 Task: Create a task  Implement a new remote support system for a company's clients , assign it to team member softage.5@softage.net in the project AirRise and update the status of the task to  Off Track , set the priority of the task to Medium
Action: Mouse moved to (86, 71)
Screenshot: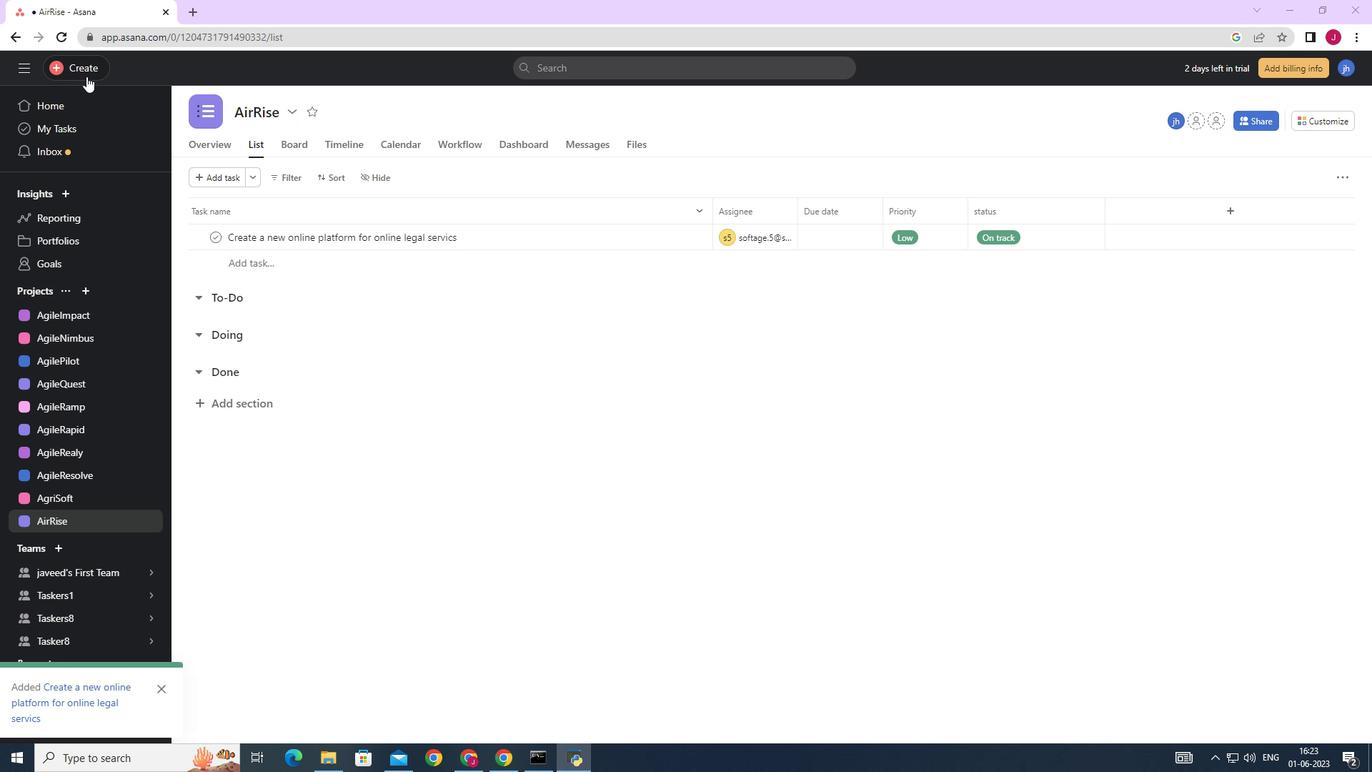 
Action: Mouse pressed left at (86, 71)
Screenshot: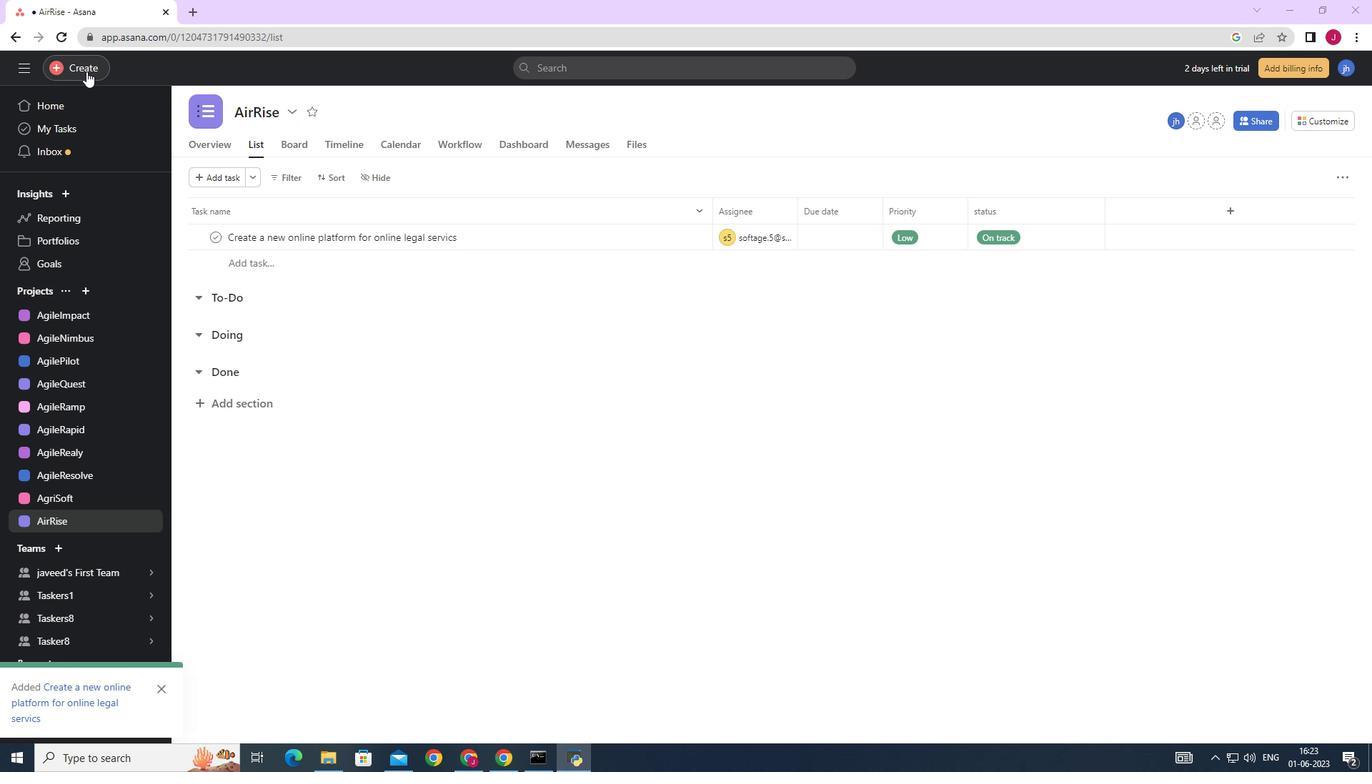 
Action: Mouse moved to (176, 73)
Screenshot: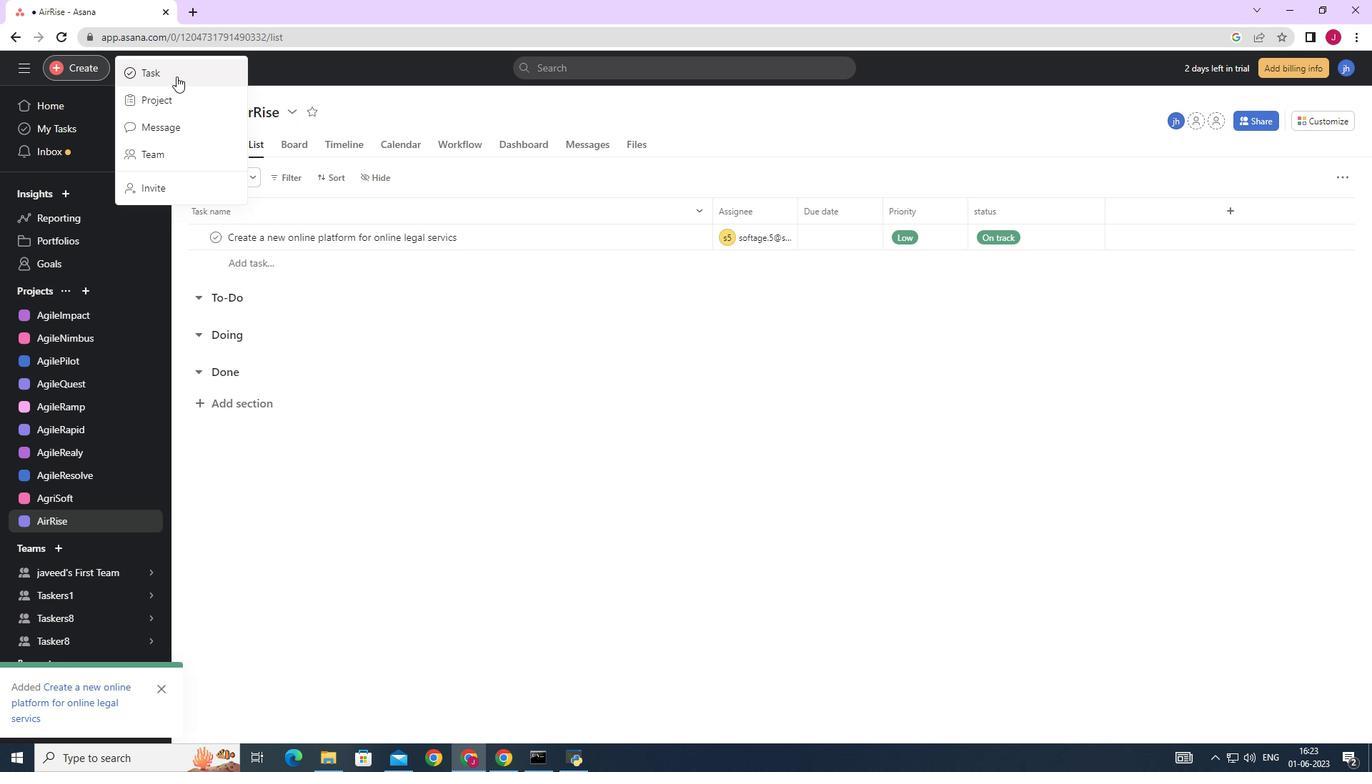 
Action: Mouse pressed left at (176, 73)
Screenshot: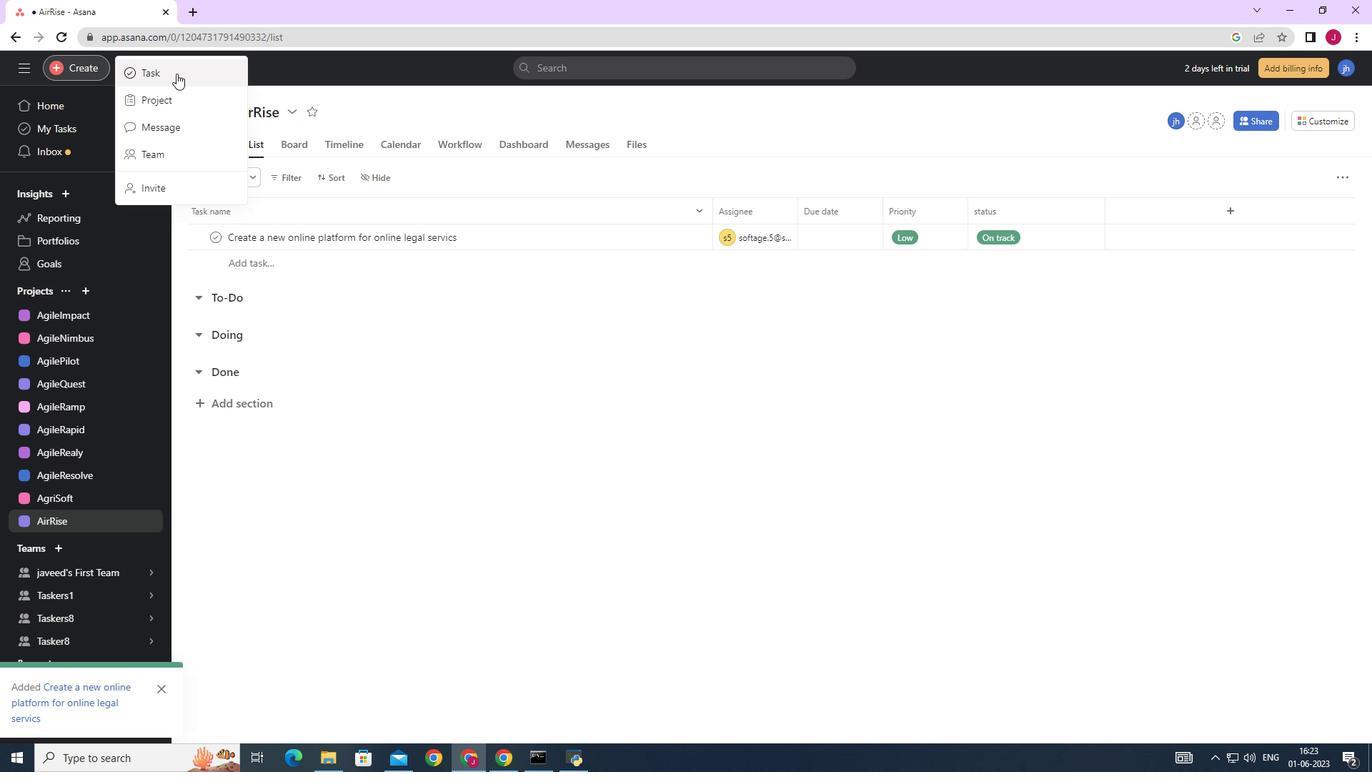 
Action: Mouse moved to (1119, 470)
Screenshot: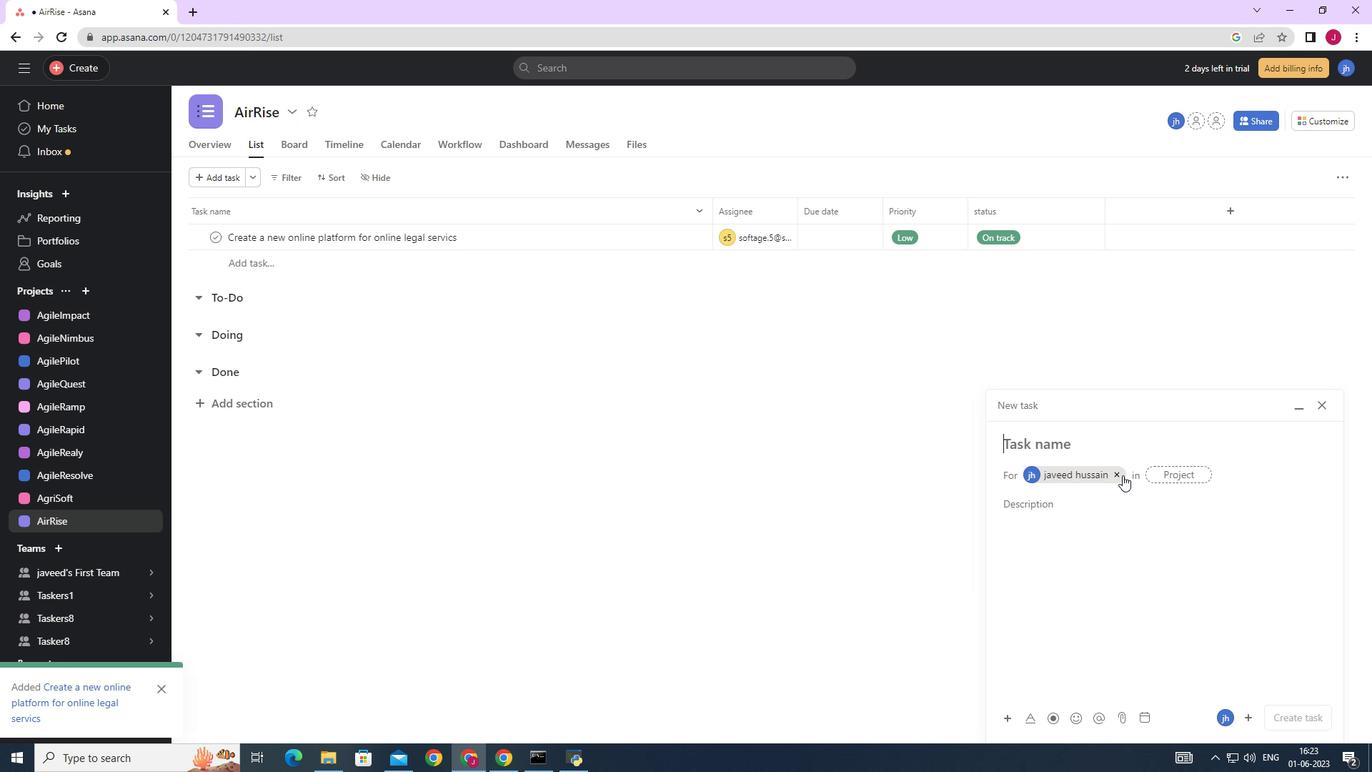 
Action: Mouse pressed left at (1119, 470)
Screenshot: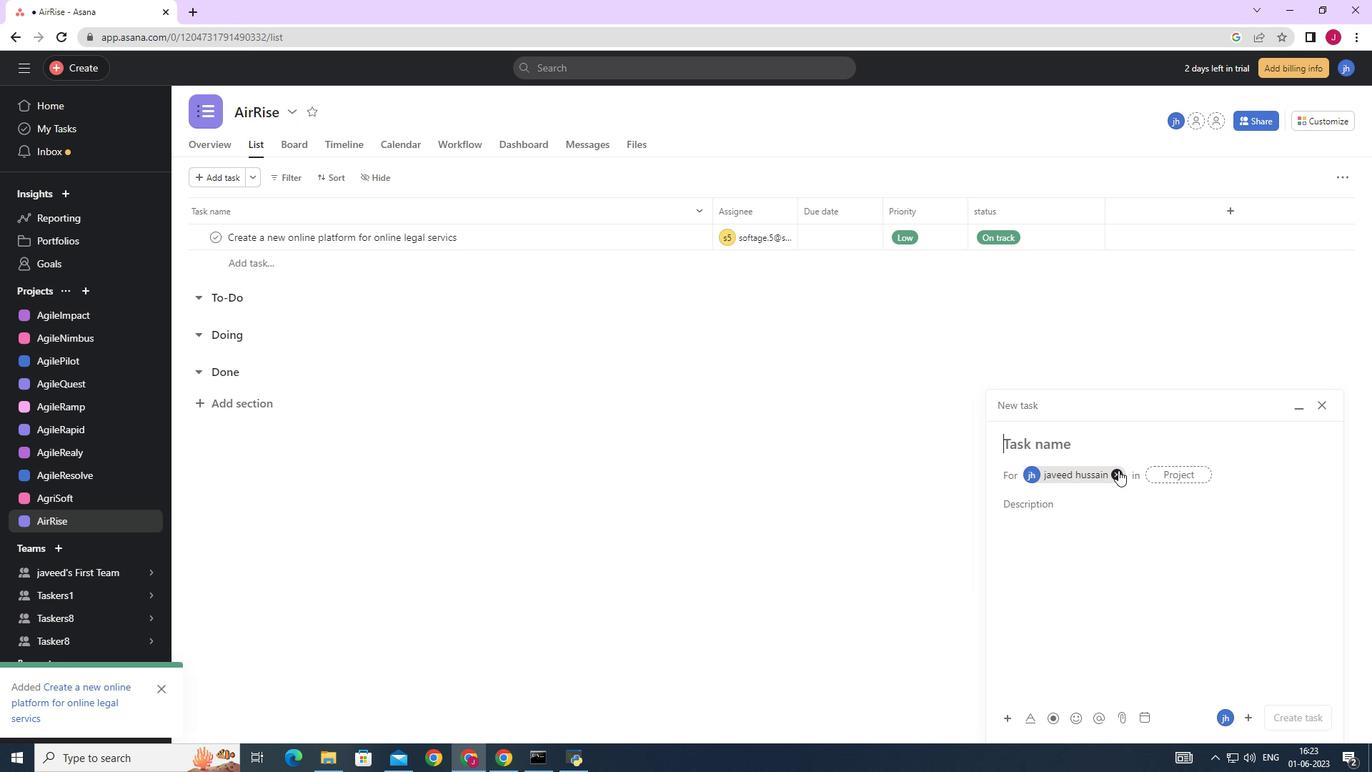
Action: Mouse moved to (1061, 446)
Screenshot: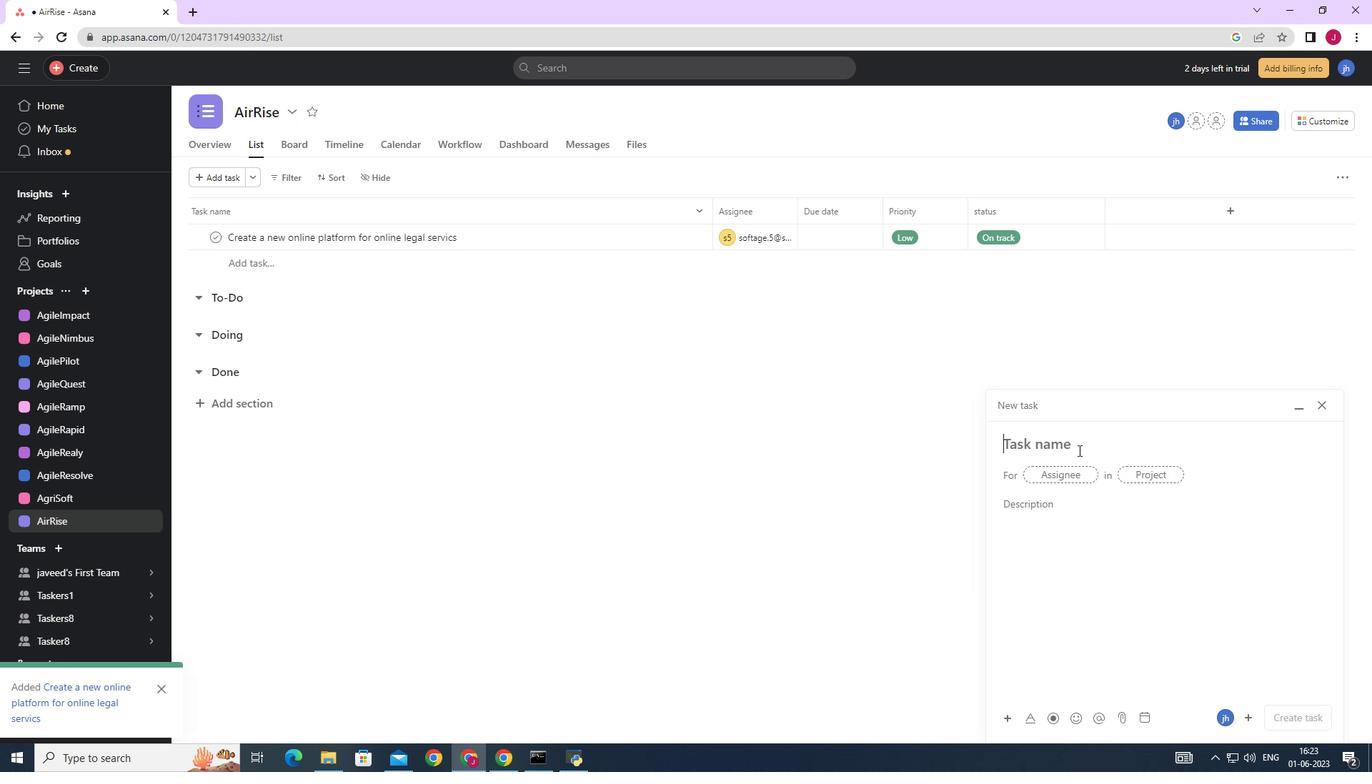 
Action: Mouse pressed left at (1061, 446)
Screenshot: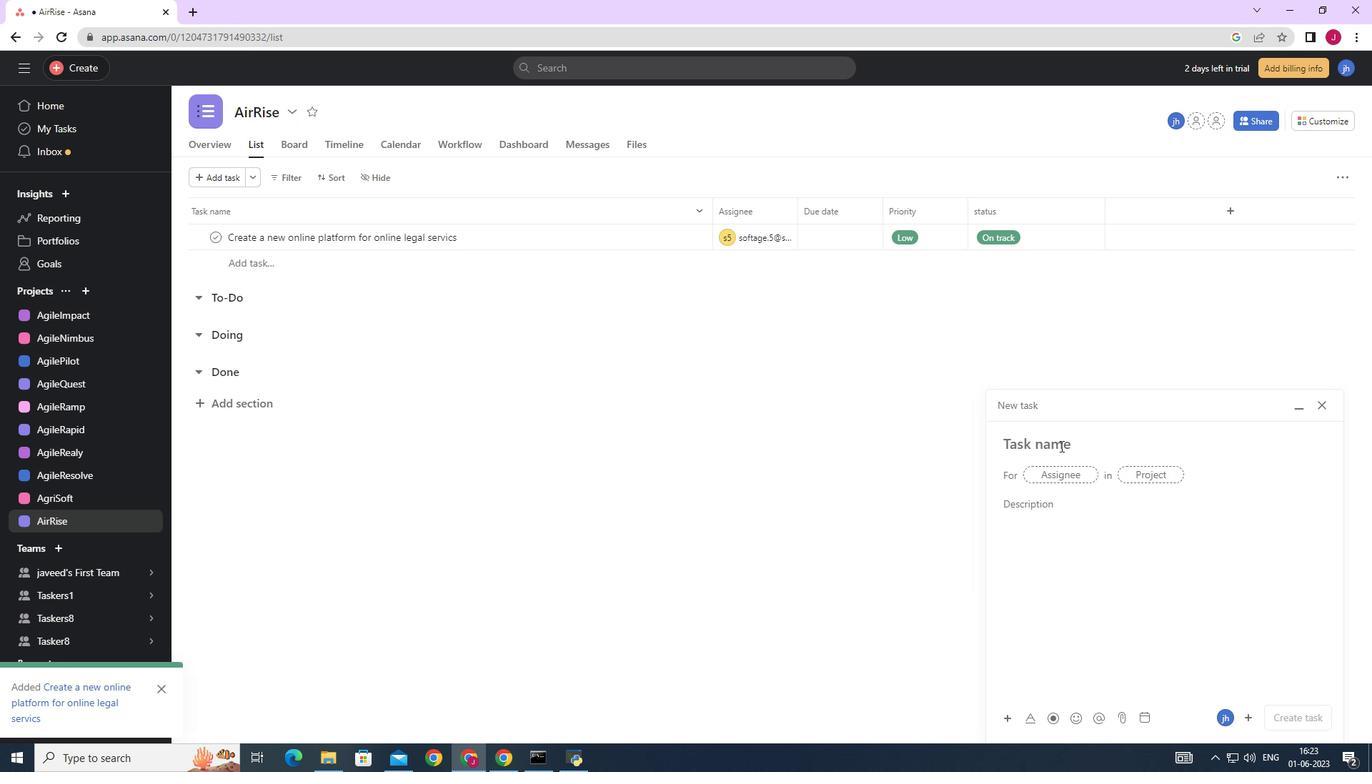 
Action: Key pressed <Key.caps_lock>I<Key.caps_lock>mplement<Key.space>a<Key.space>new<Key.space>remote<Key.space>support<Key.space>system<Key.space>for<Key.space>a<Key.space>companys<Key.space>clients
Screenshot: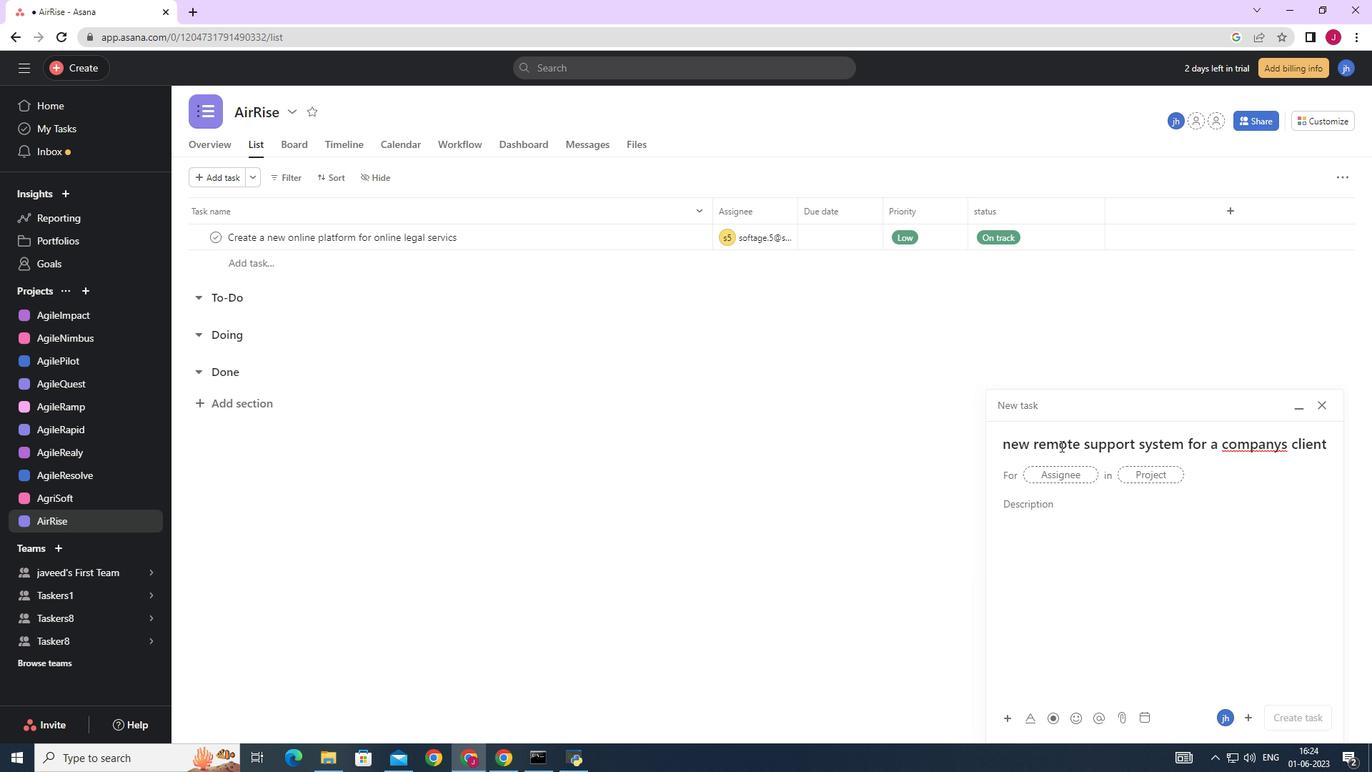 
Action: Mouse moved to (1241, 446)
Screenshot: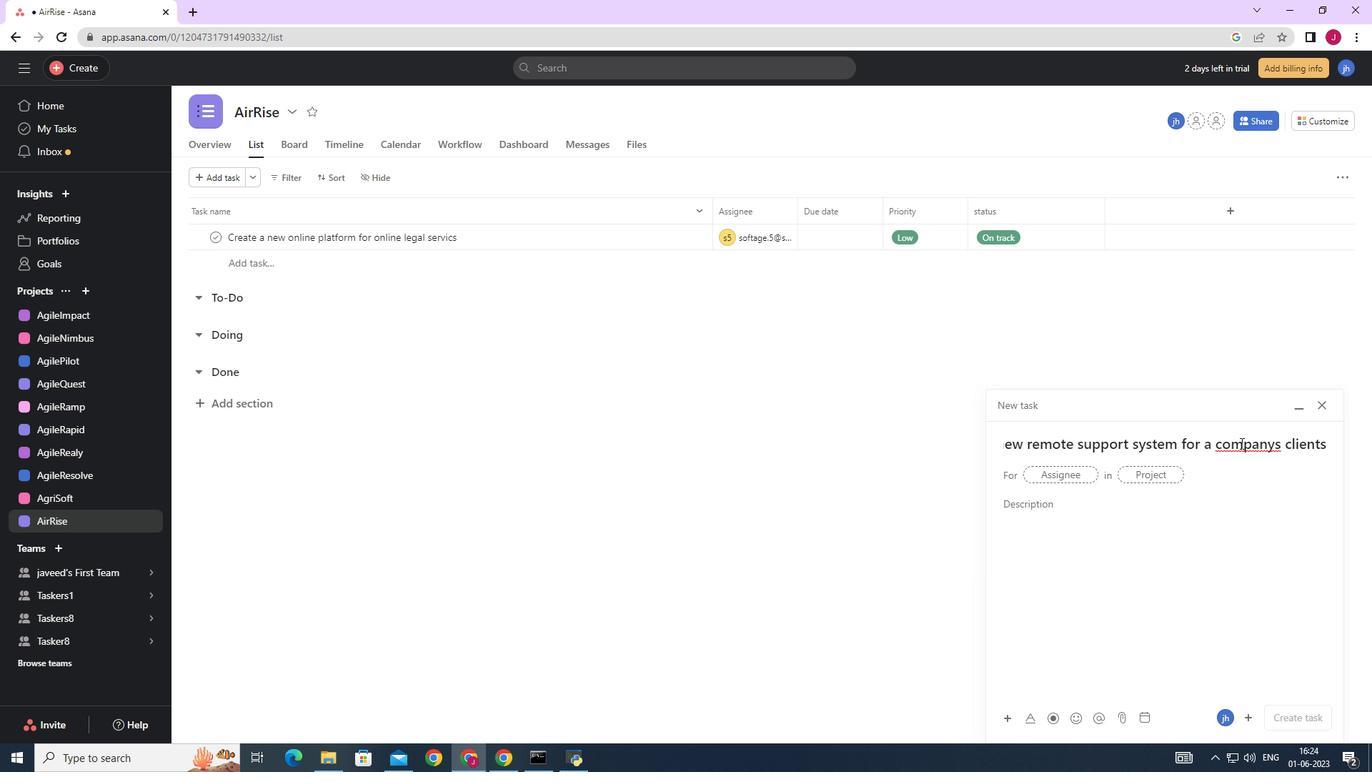 
Action: Mouse pressed right at (1241, 446)
Screenshot: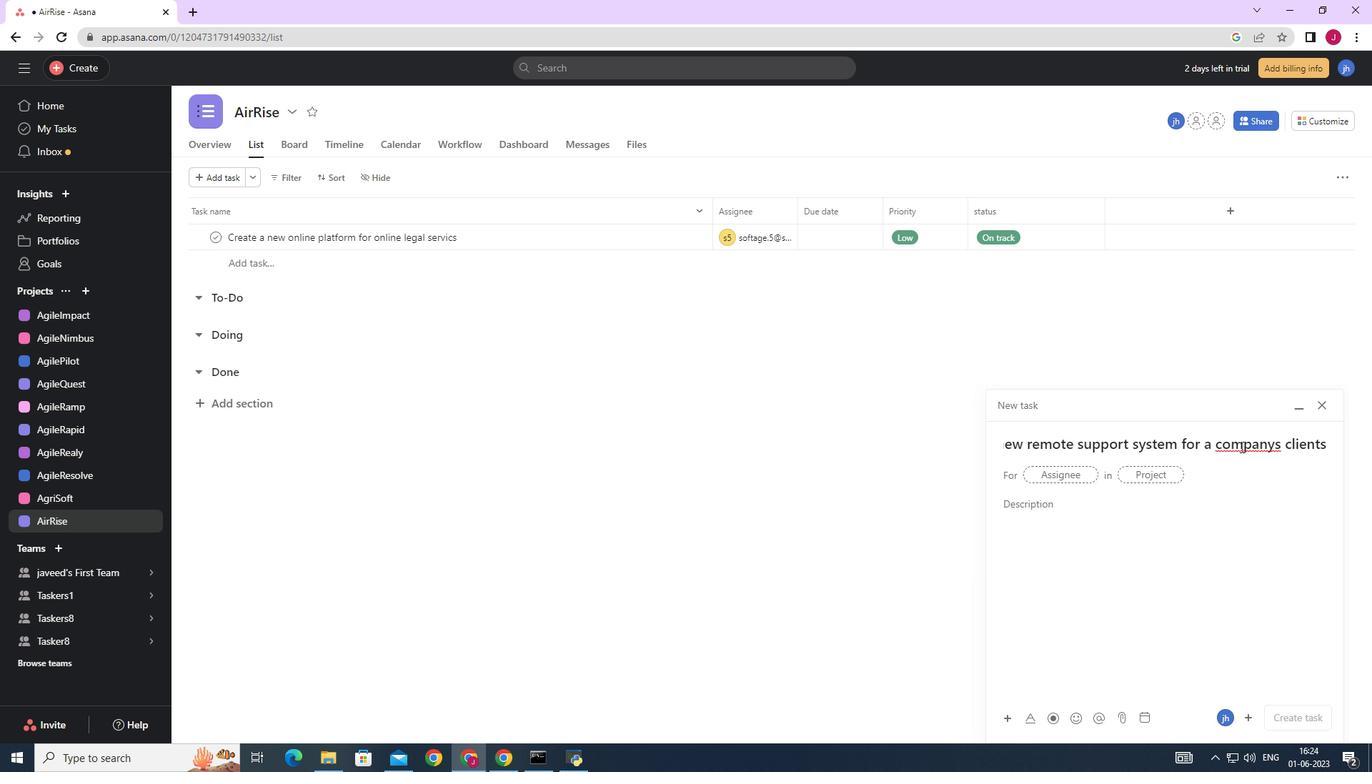 
Action: Mouse moved to (1237, 461)
Screenshot: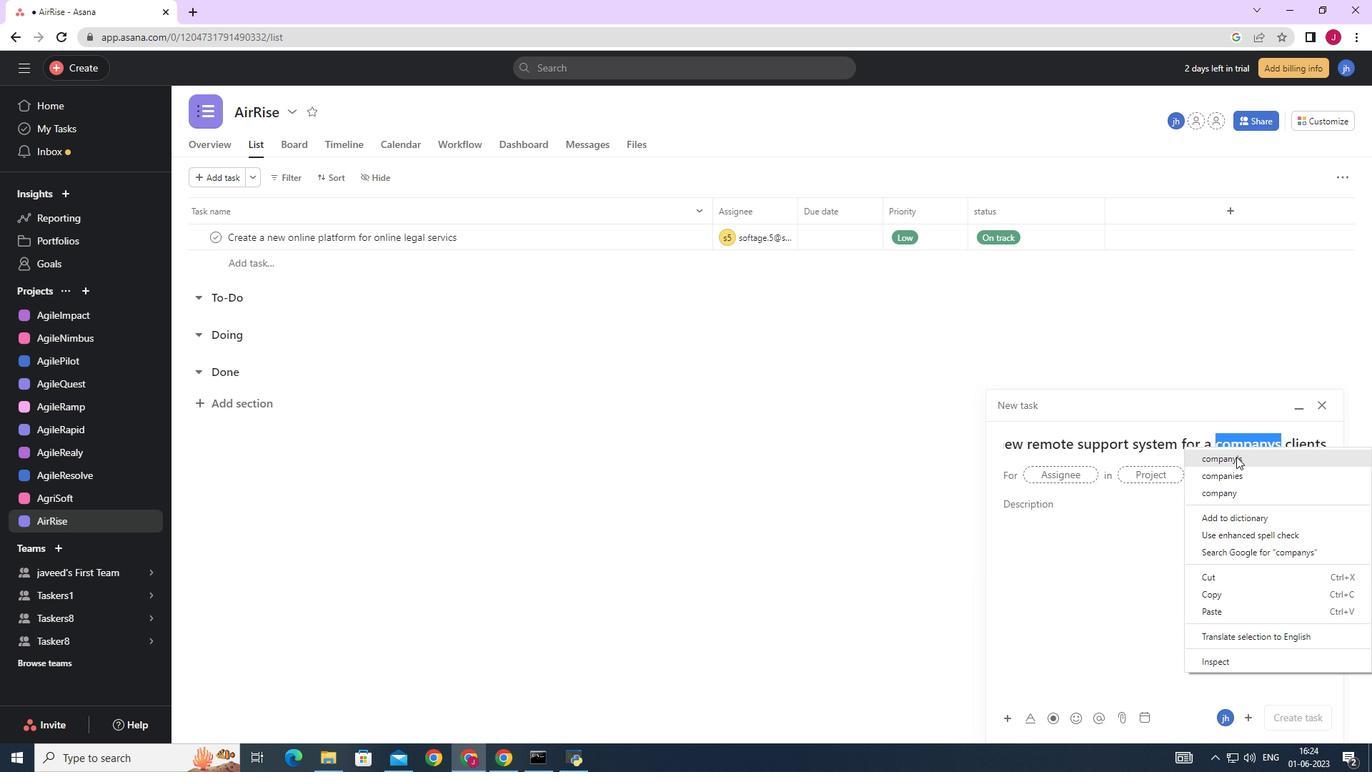 
Action: Mouse pressed left at (1237, 461)
Screenshot: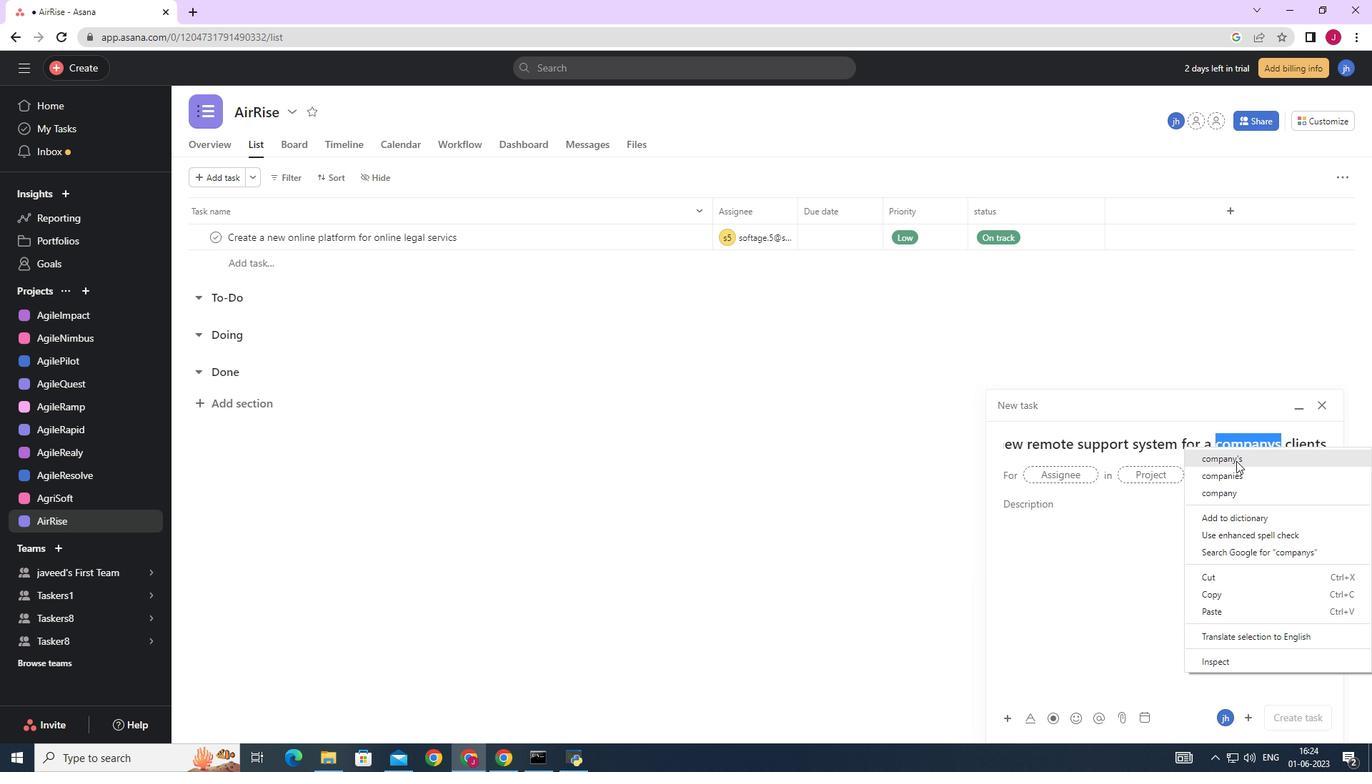 
Action: Mouse moved to (1060, 476)
Screenshot: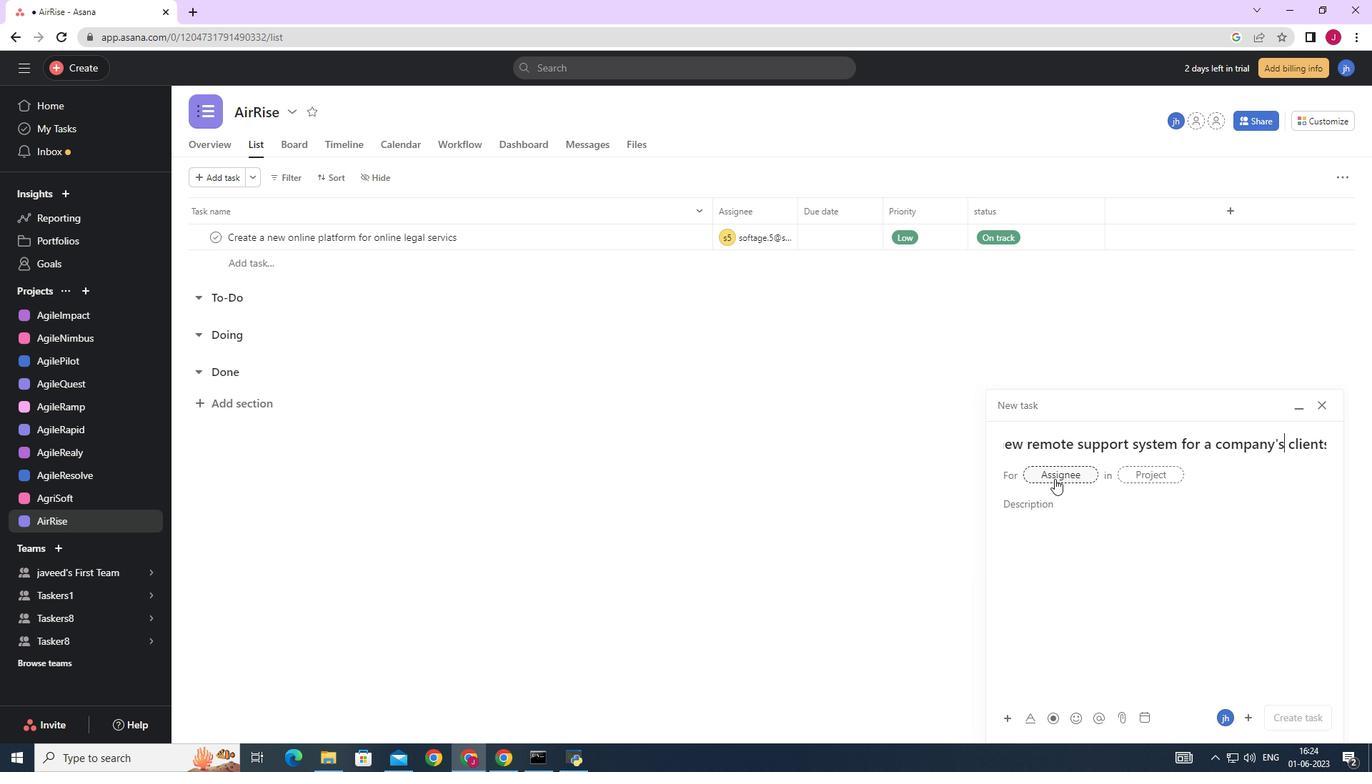 
Action: Mouse pressed left at (1060, 476)
Screenshot: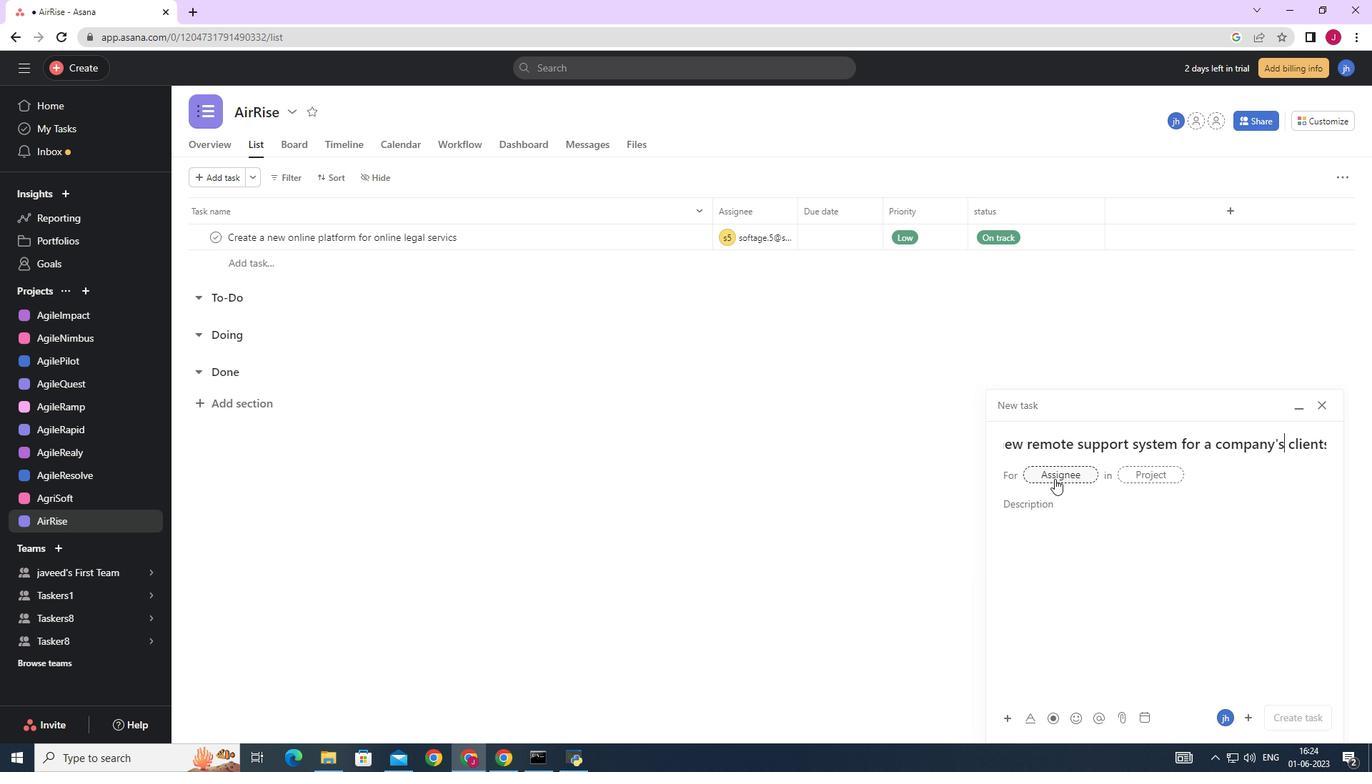 
Action: Key pressed softage.5
Screenshot: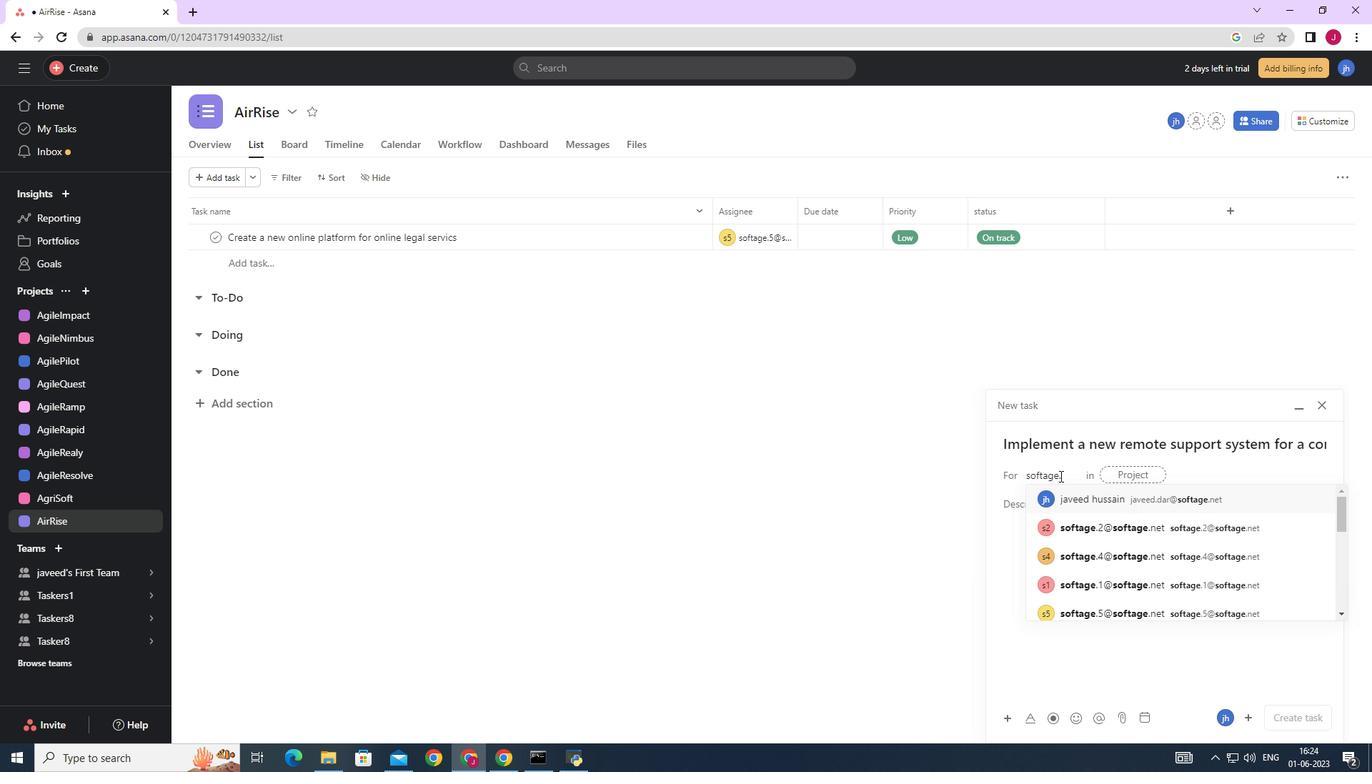 
Action: Mouse moved to (1078, 501)
Screenshot: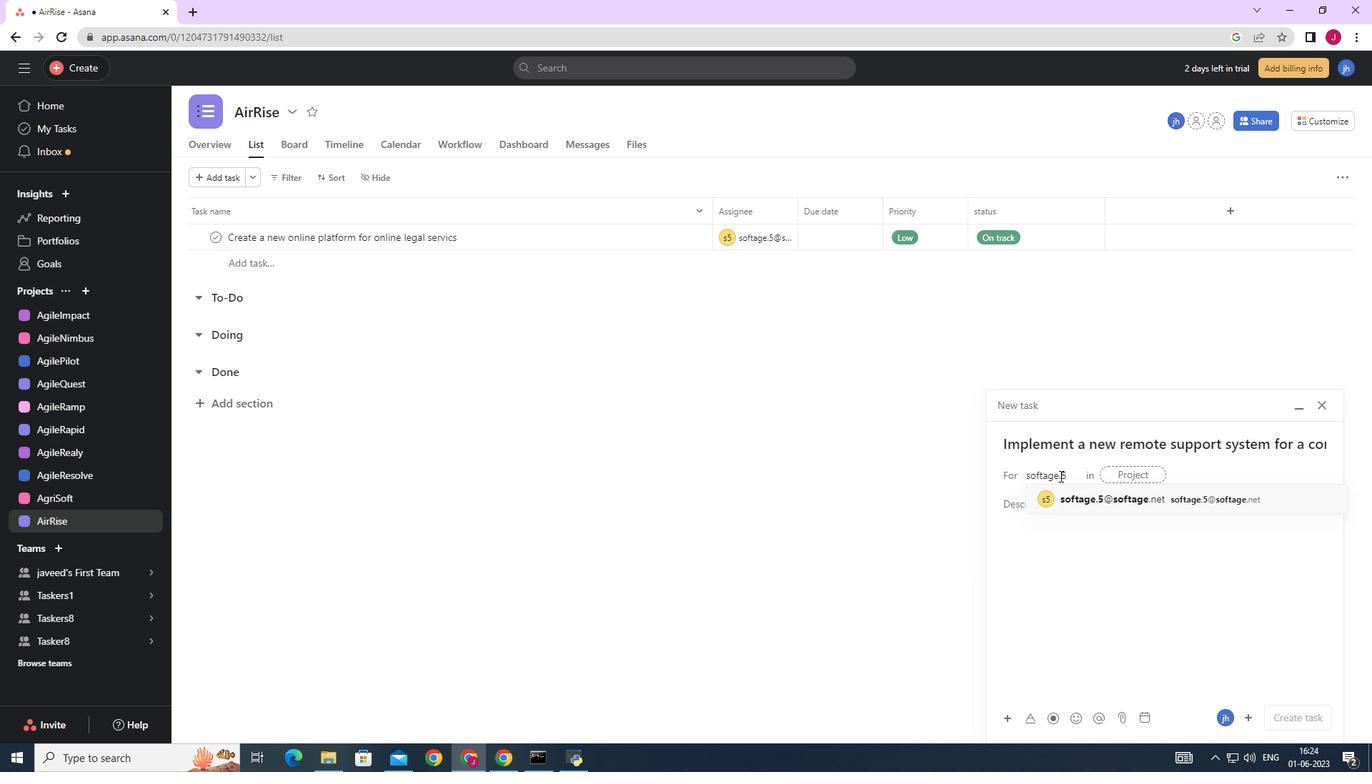
Action: Mouse pressed left at (1078, 501)
Screenshot: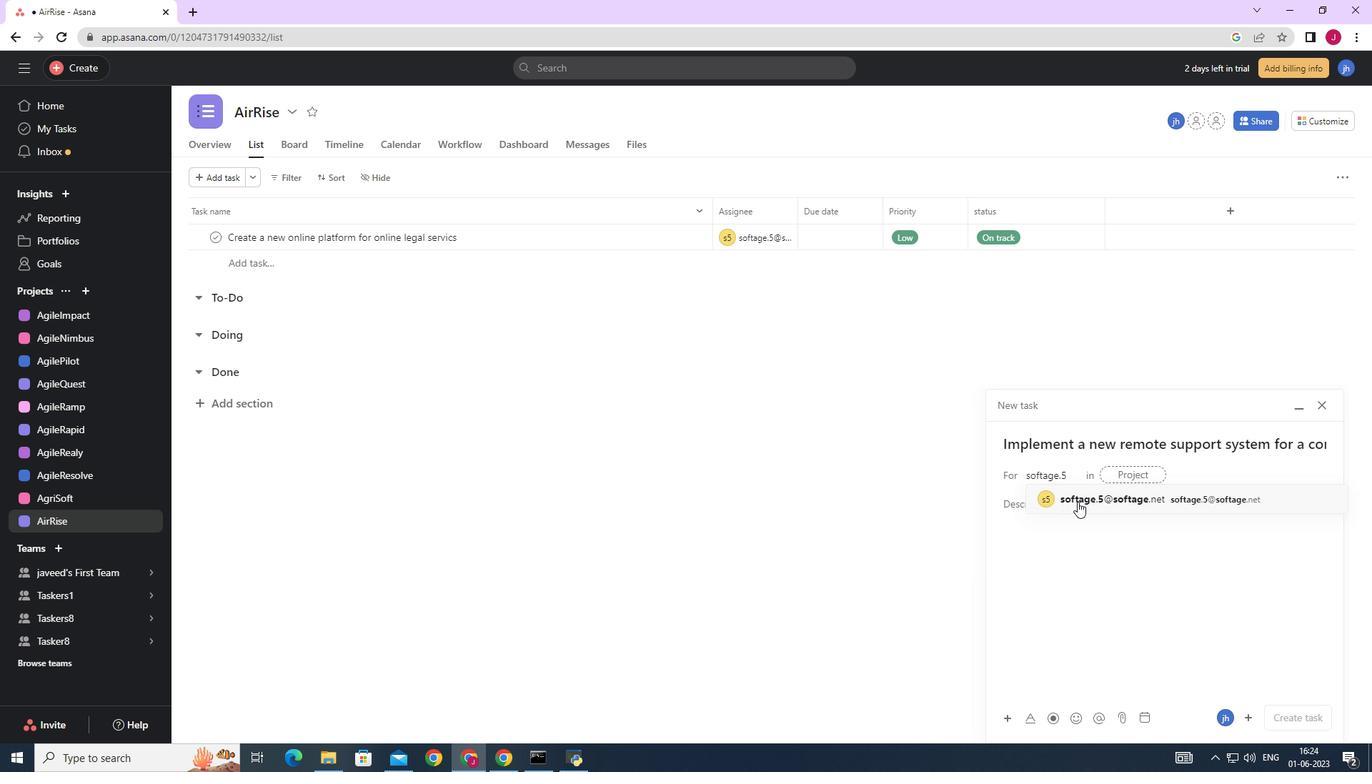 
Action: Mouse moved to (921, 498)
Screenshot: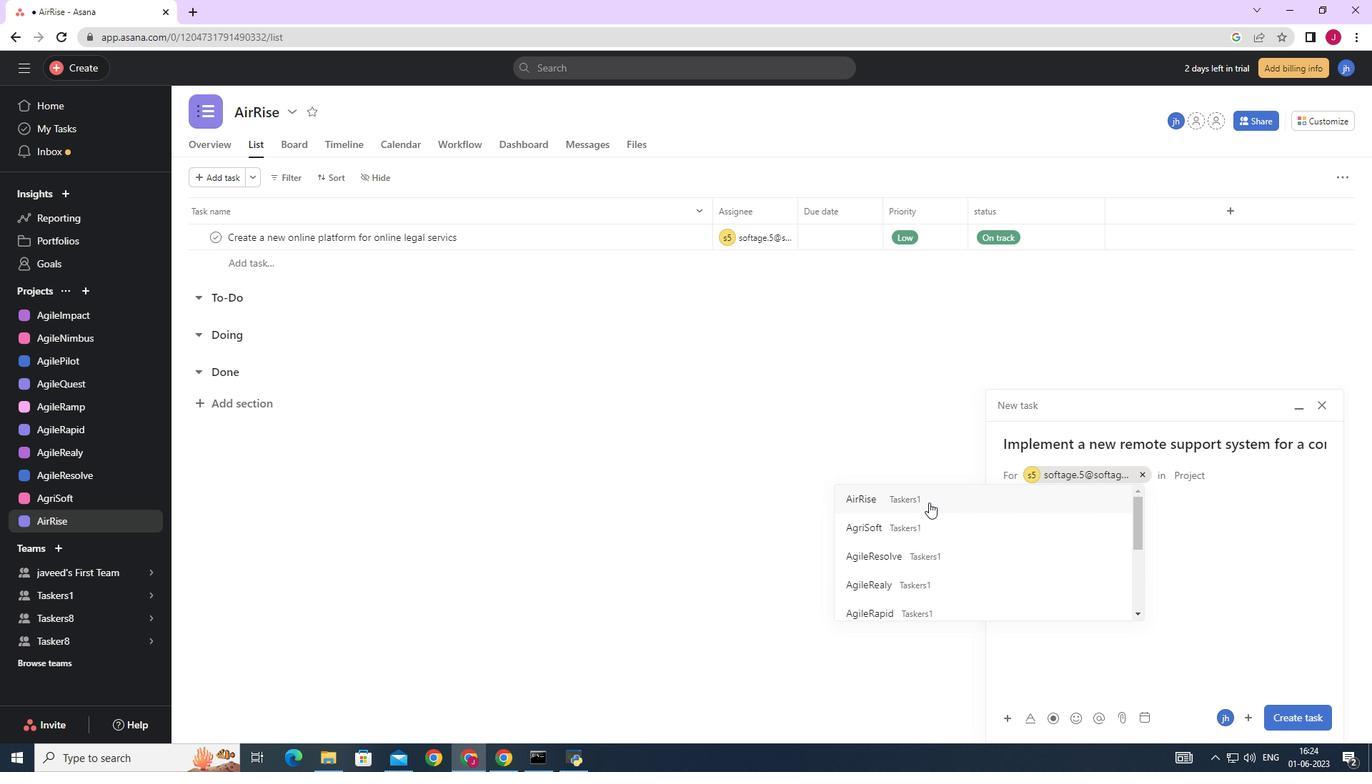 
Action: Mouse pressed left at (921, 498)
Screenshot: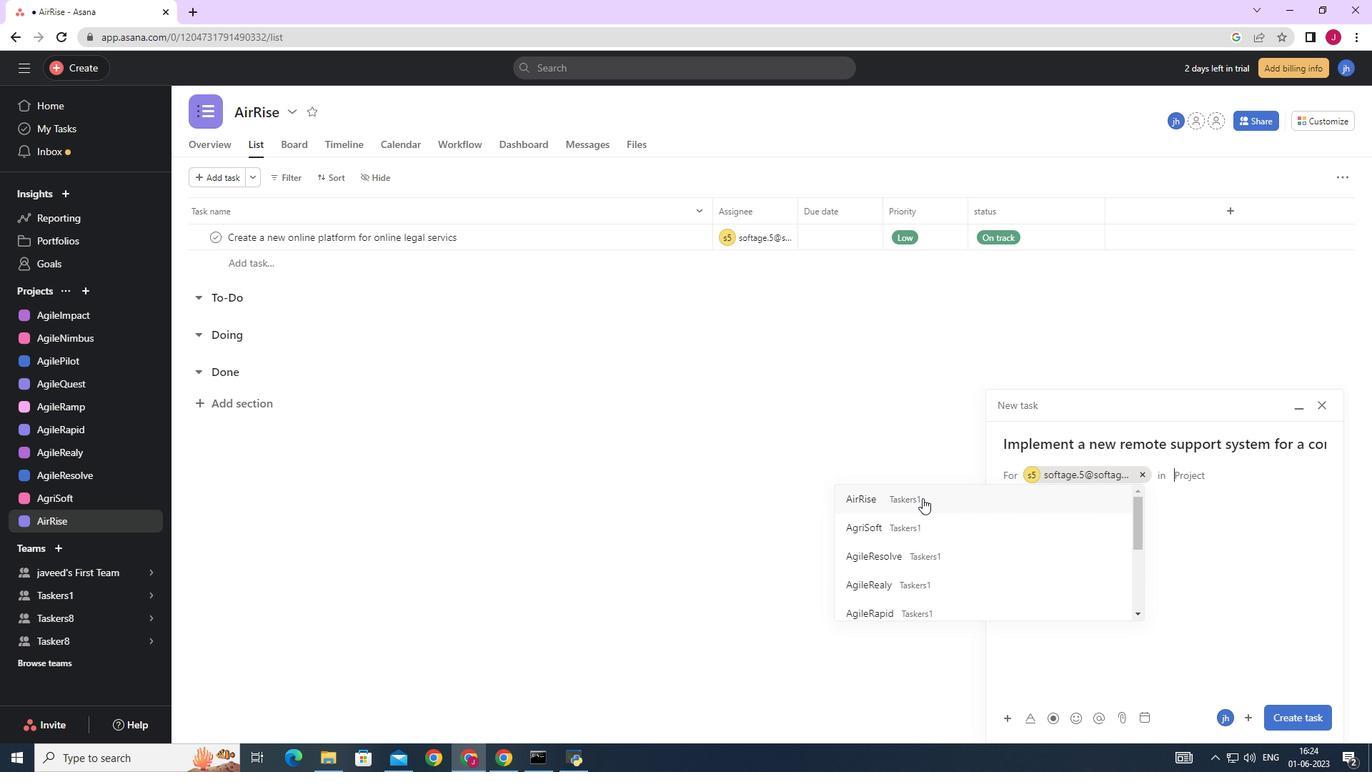 
Action: Mouse moved to (1062, 509)
Screenshot: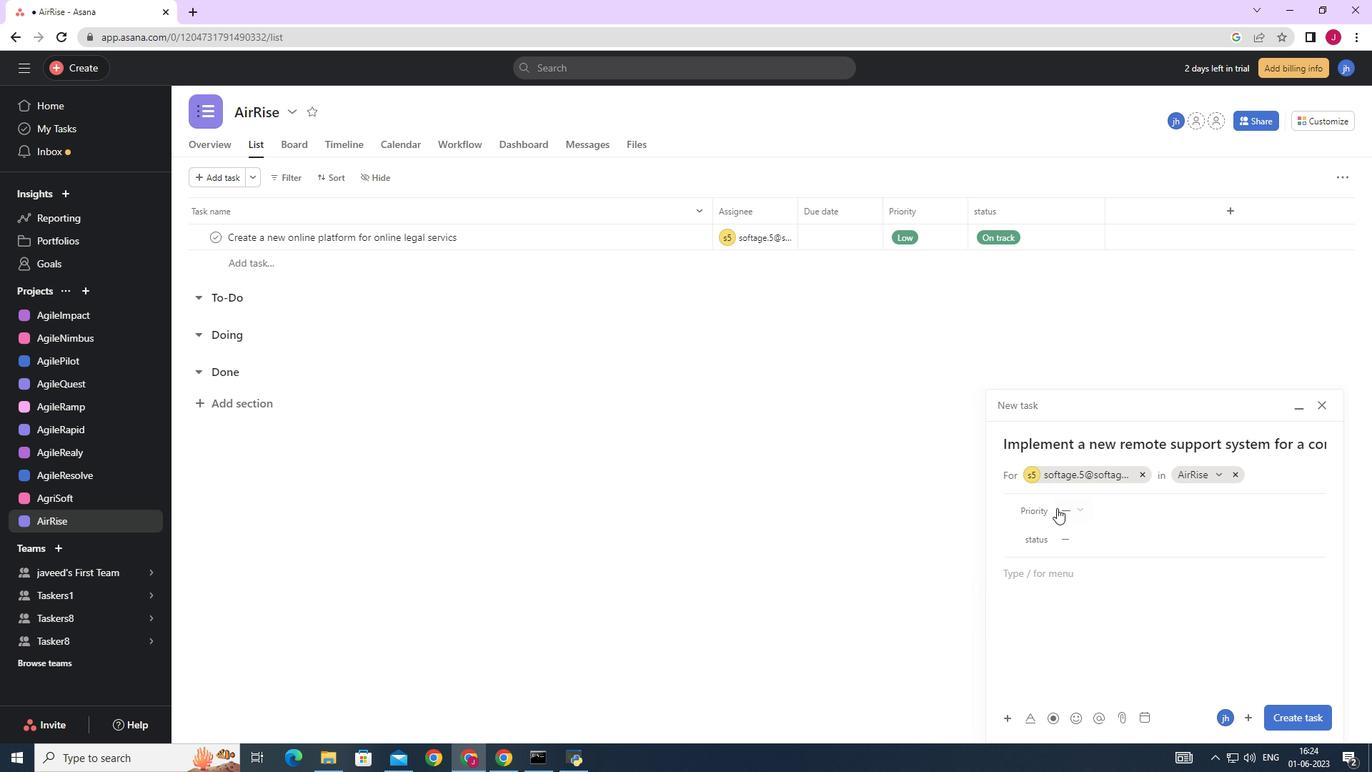 
Action: Mouse pressed left at (1062, 509)
Screenshot: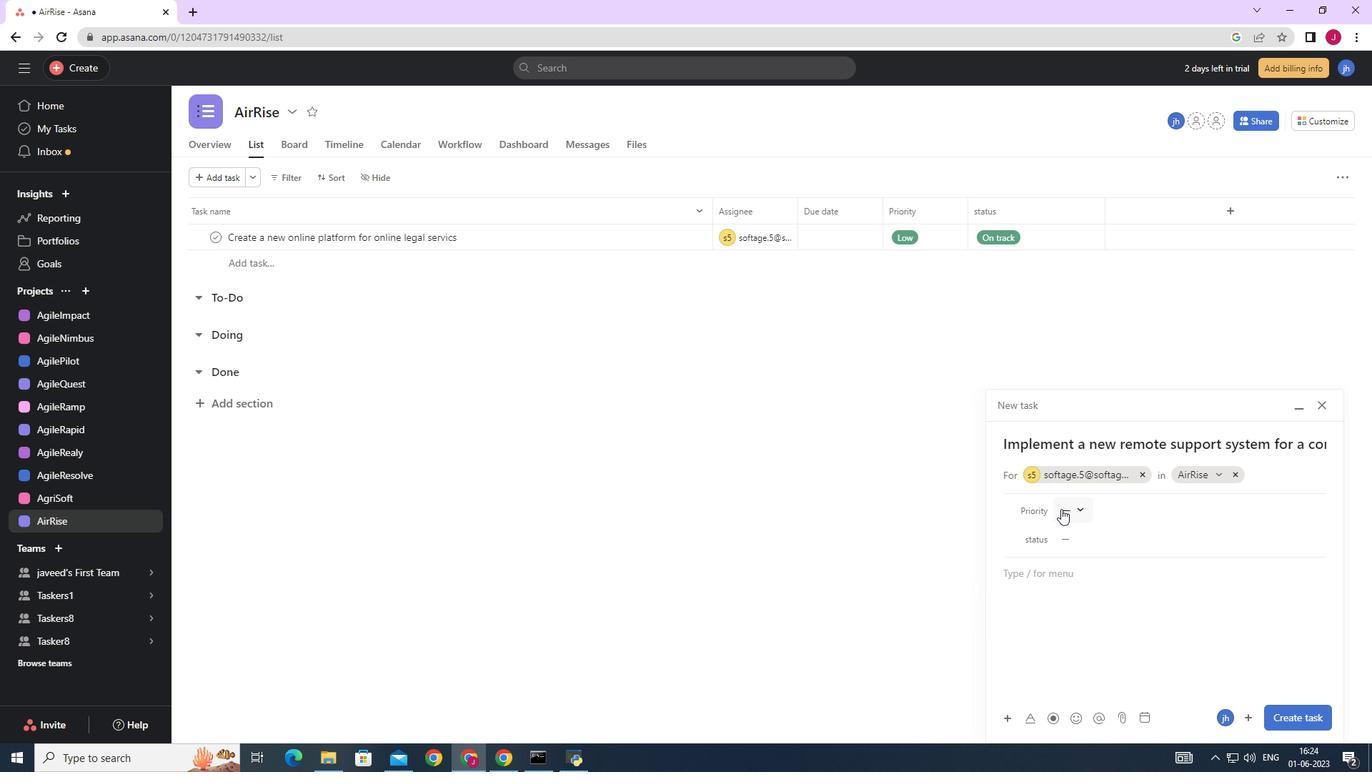 
Action: Mouse moved to (1098, 582)
Screenshot: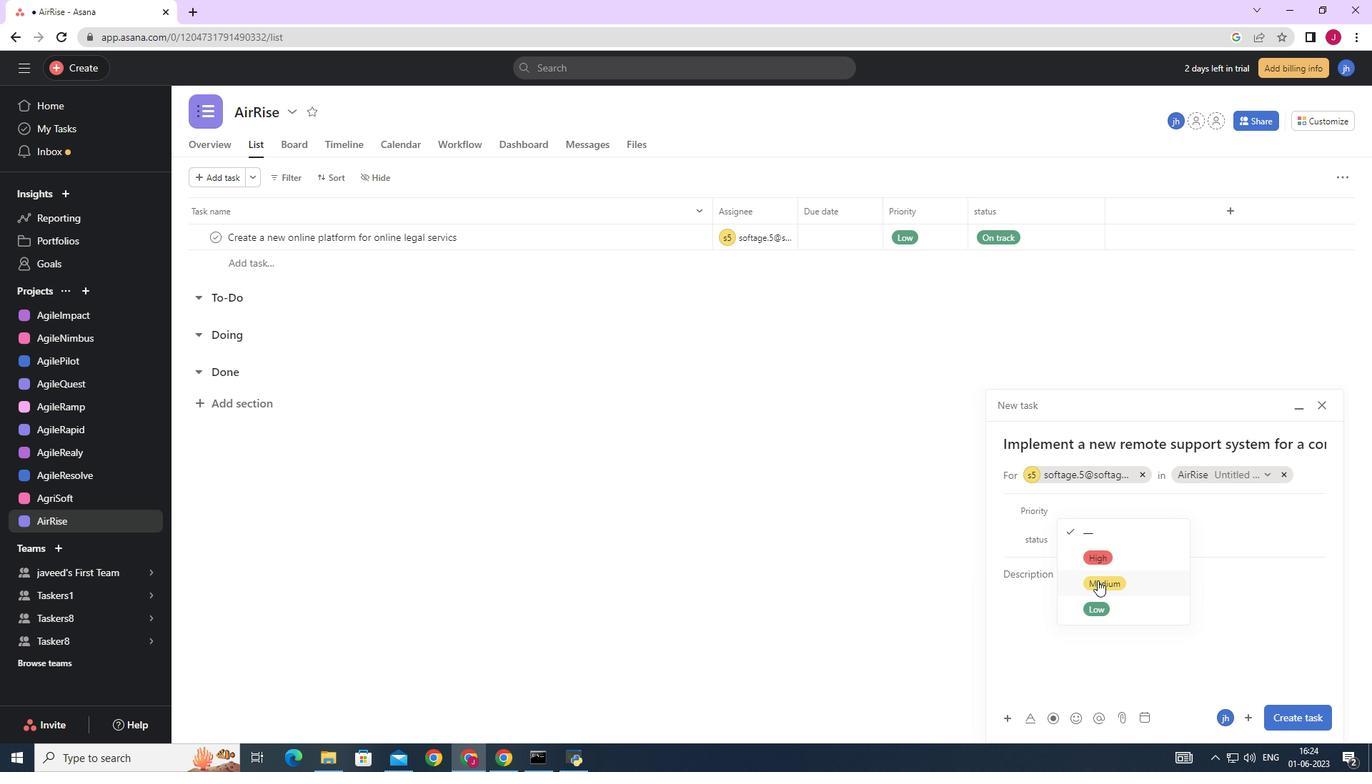 
Action: Mouse pressed left at (1098, 582)
Screenshot: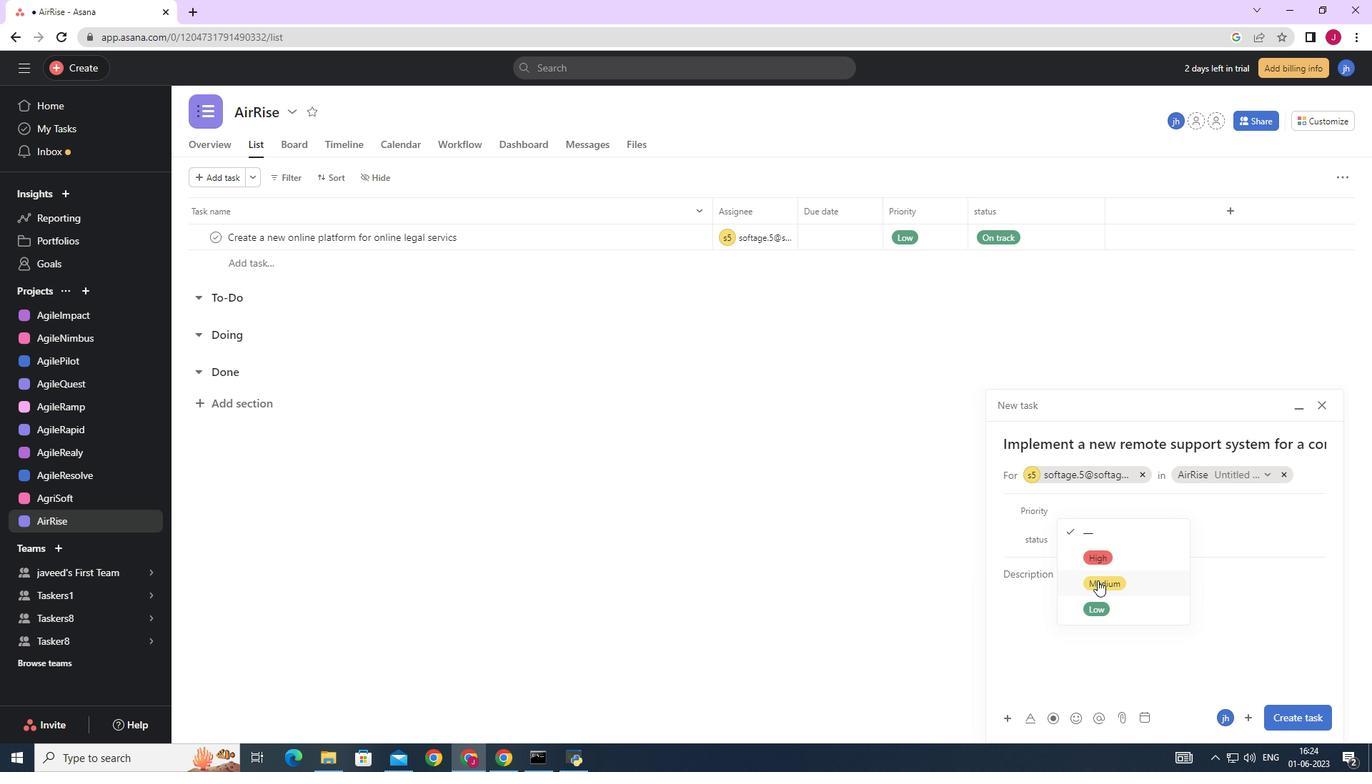 
Action: Mouse moved to (1081, 539)
Screenshot: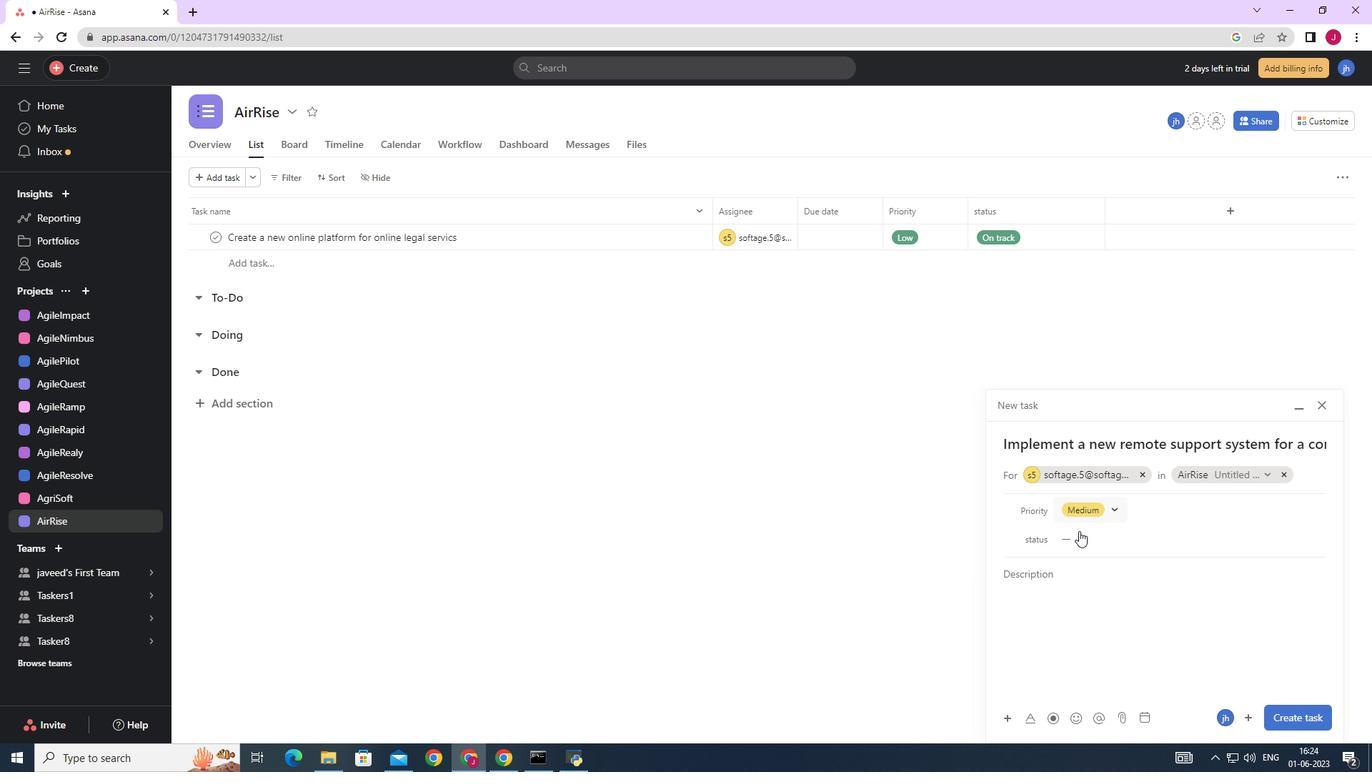 
Action: Mouse pressed left at (1081, 539)
Screenshot: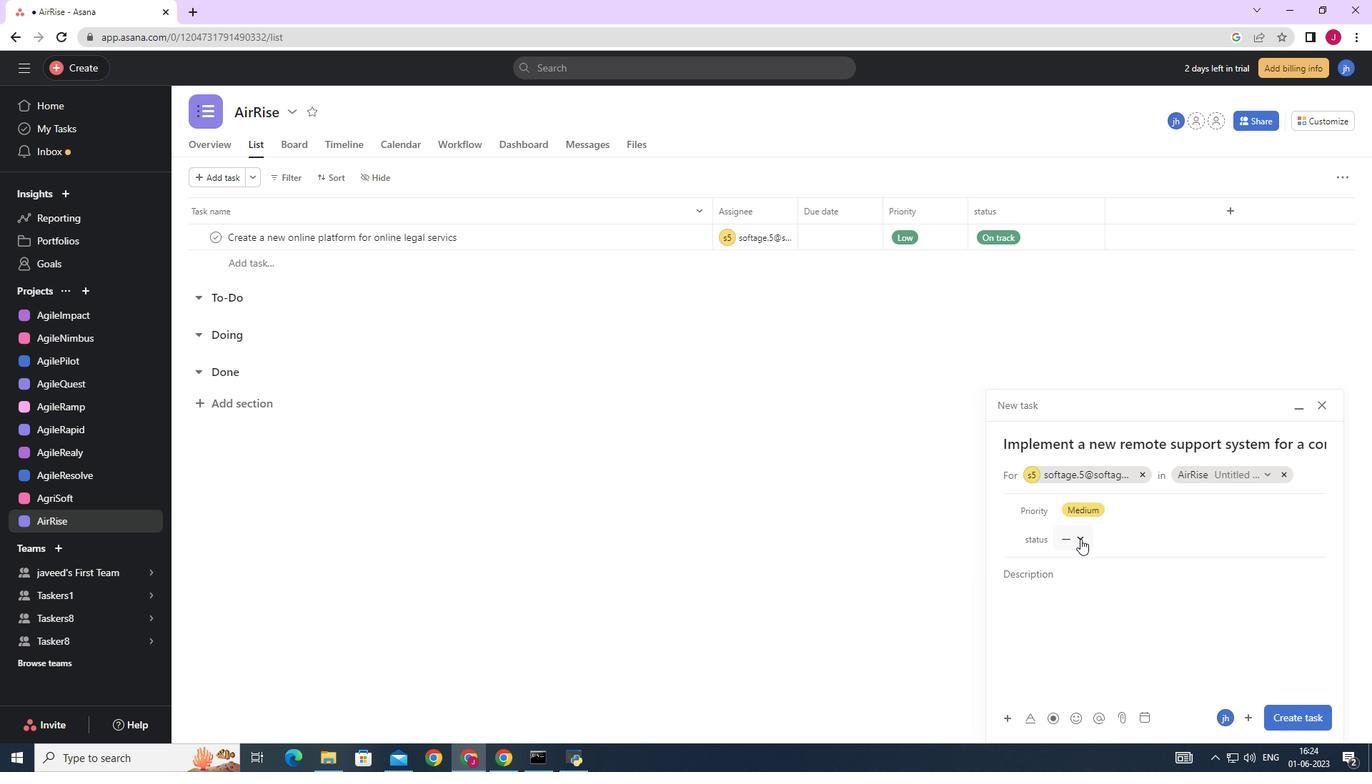 
Action: Mouse moved to (1104, 587)
Screenshot: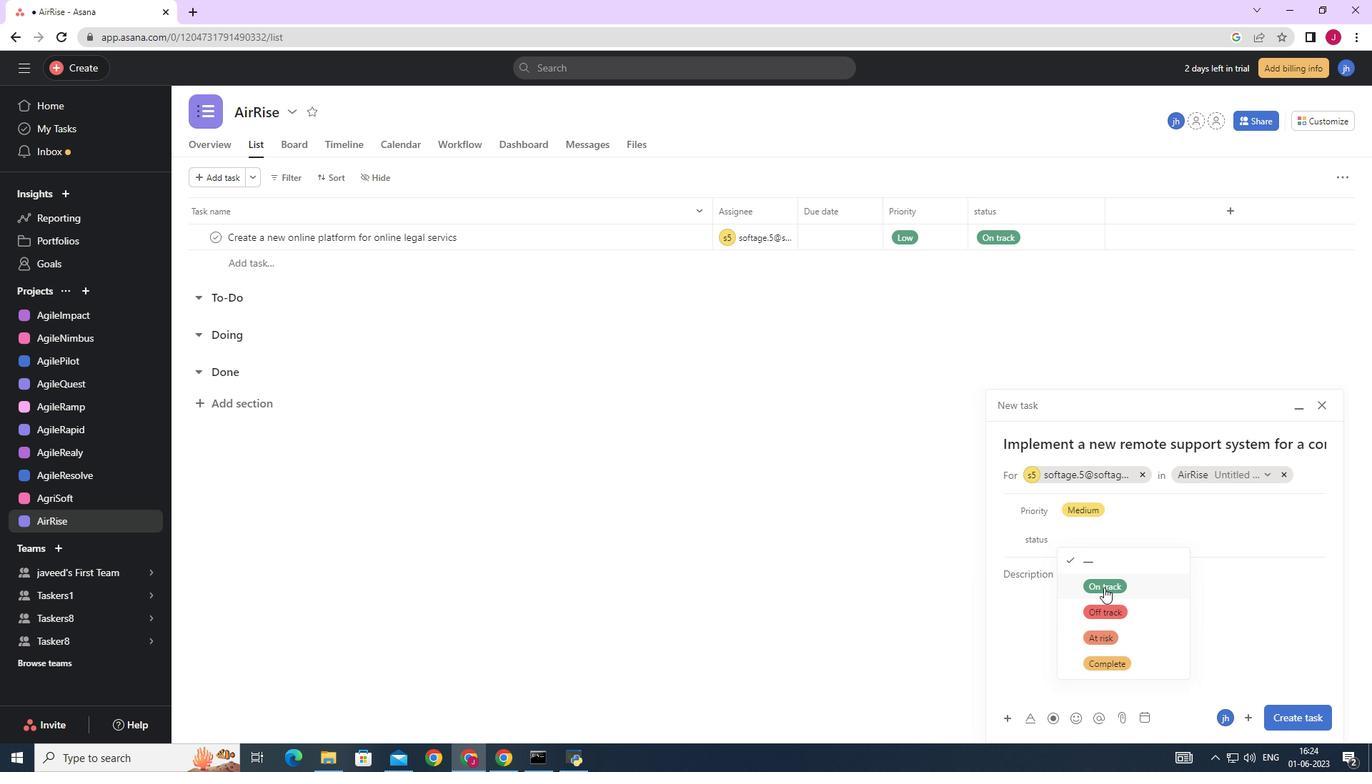 
Action: Mouse pressed left at (1104, 587)
Screenshot: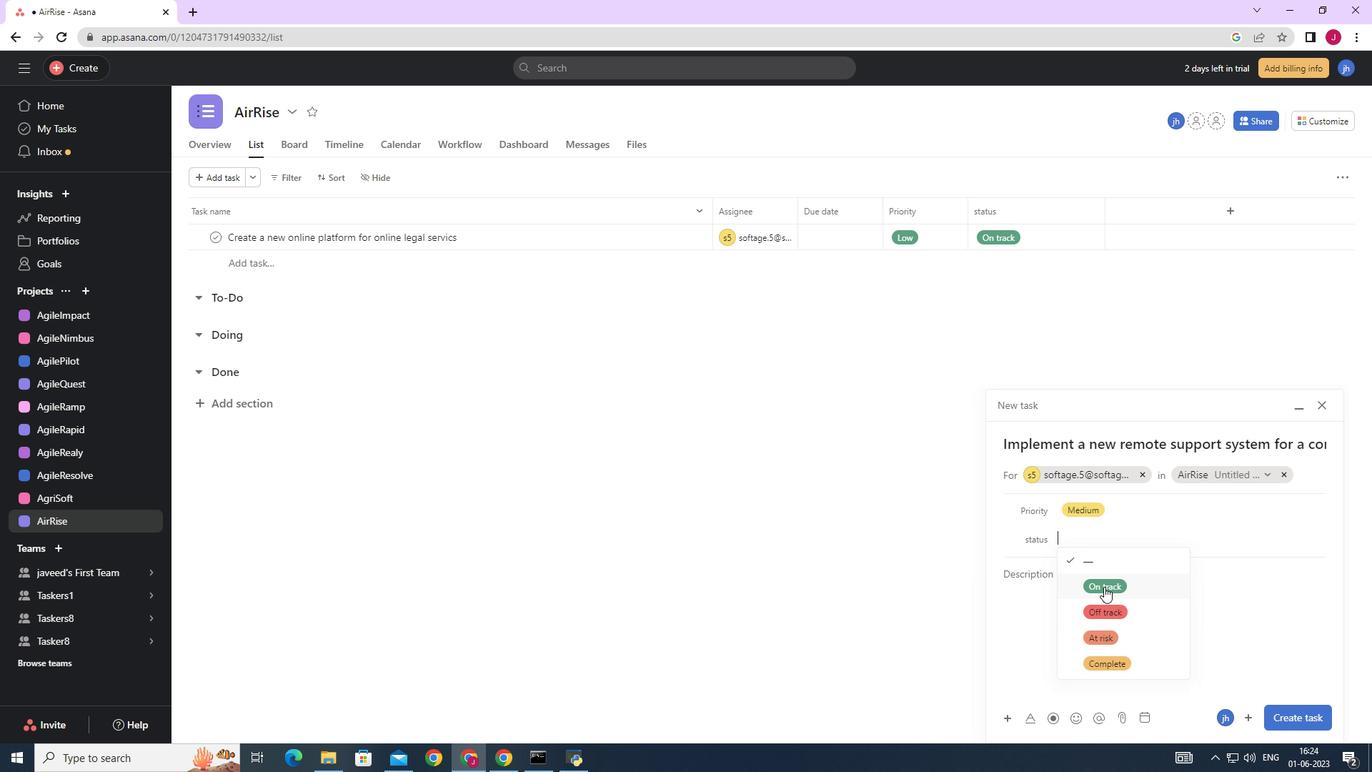 
Action: Mouse moved to (1098, 532)
Screenshot: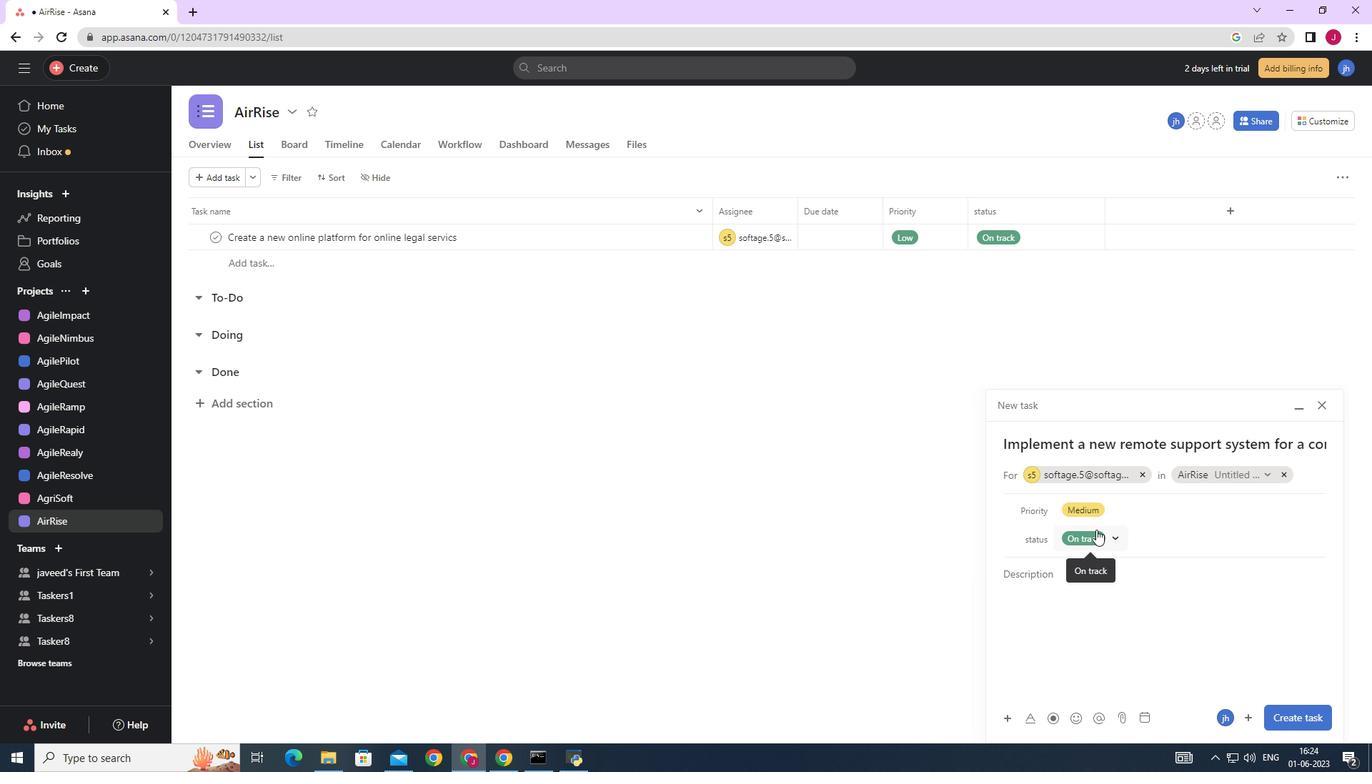 
Action: Mouse pressed left at (1098, 532)
Screenshot: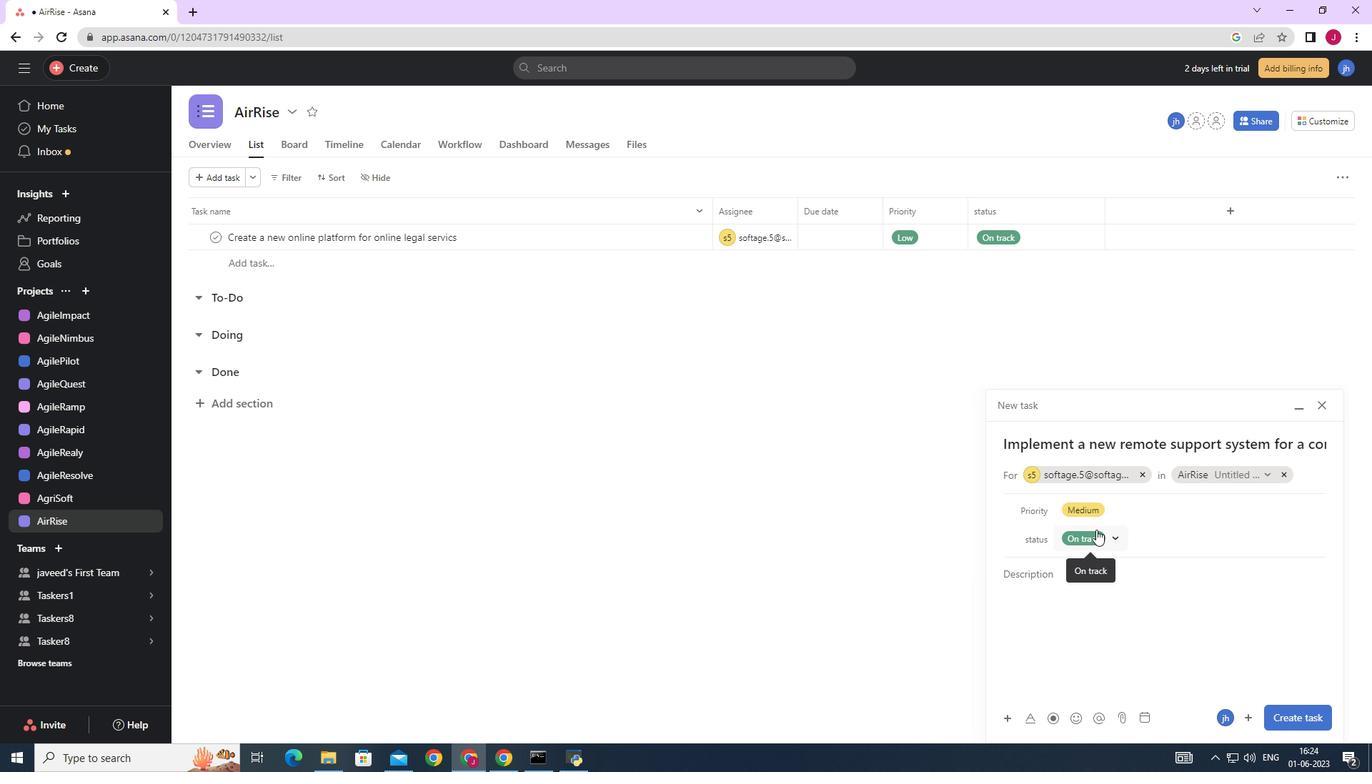 
Action: Mouse moved to (1106, 609)
Screenshot: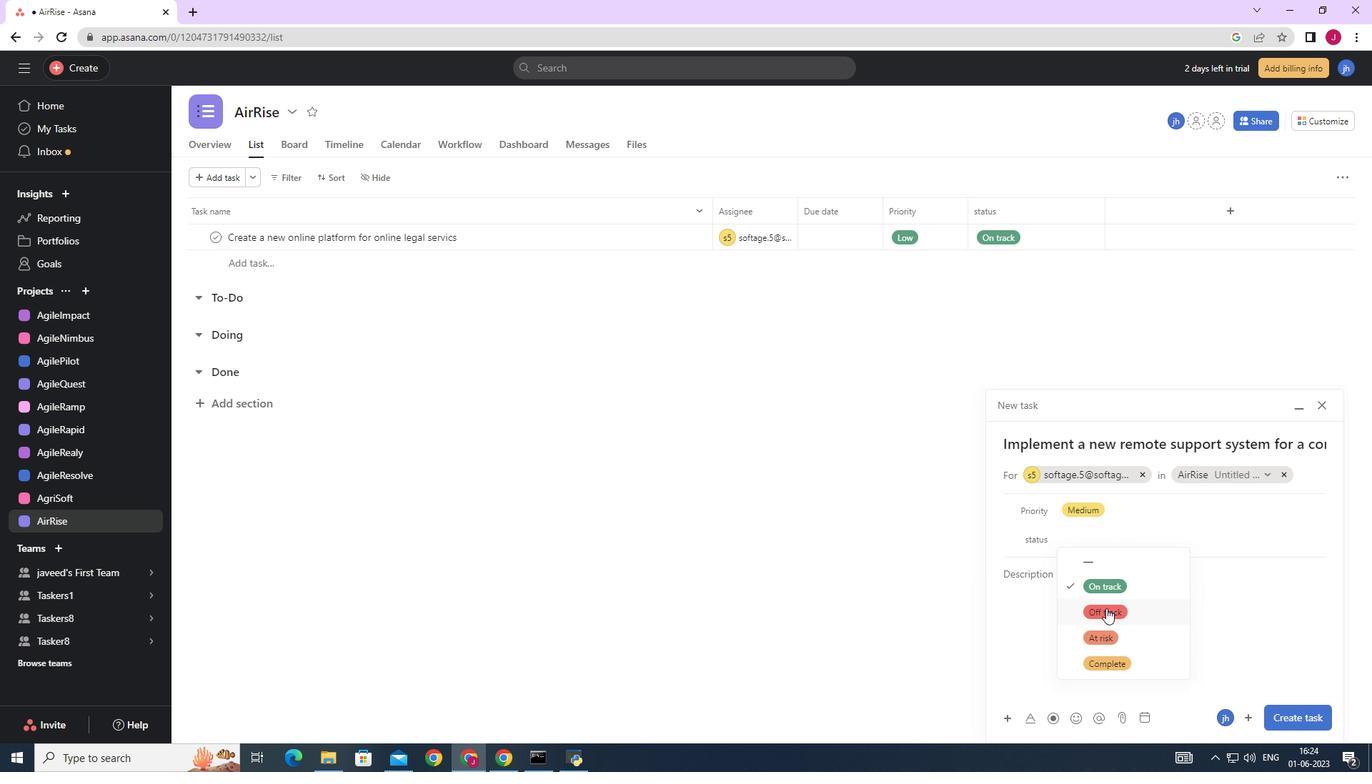 
Action: Mouse pressed left at (1106, 609)
Screenshot: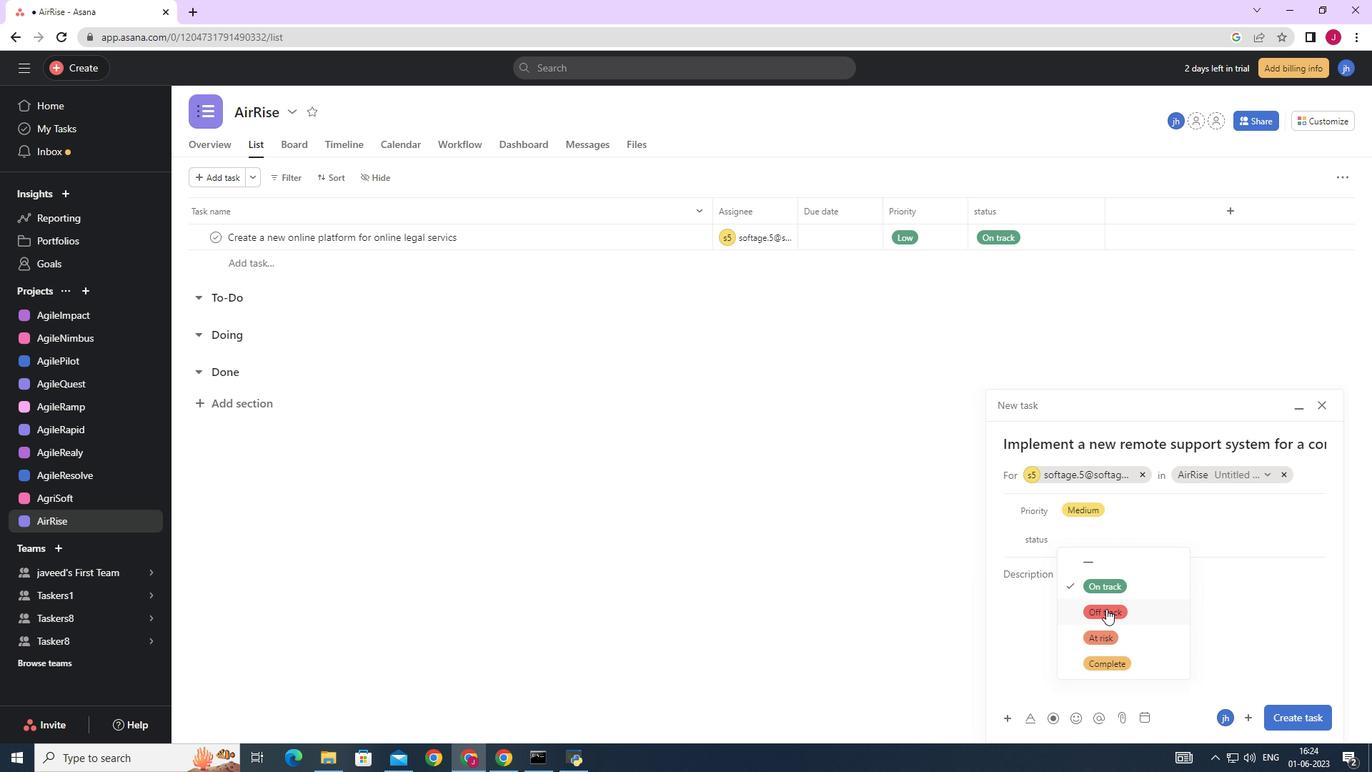 
Action: Mouse moved to (1294, 716)
Screenshot: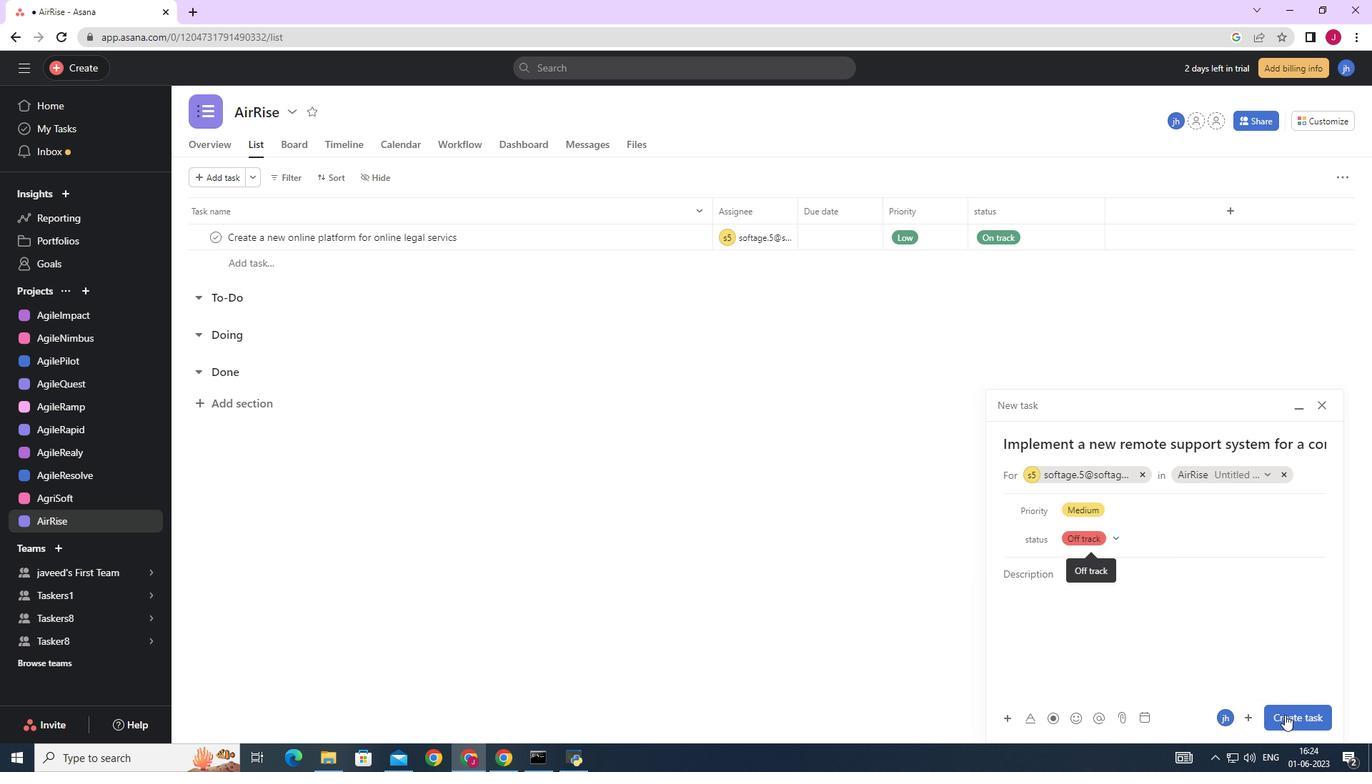 
Action: Mouse pressed left at (1294, 716)
Screenshot: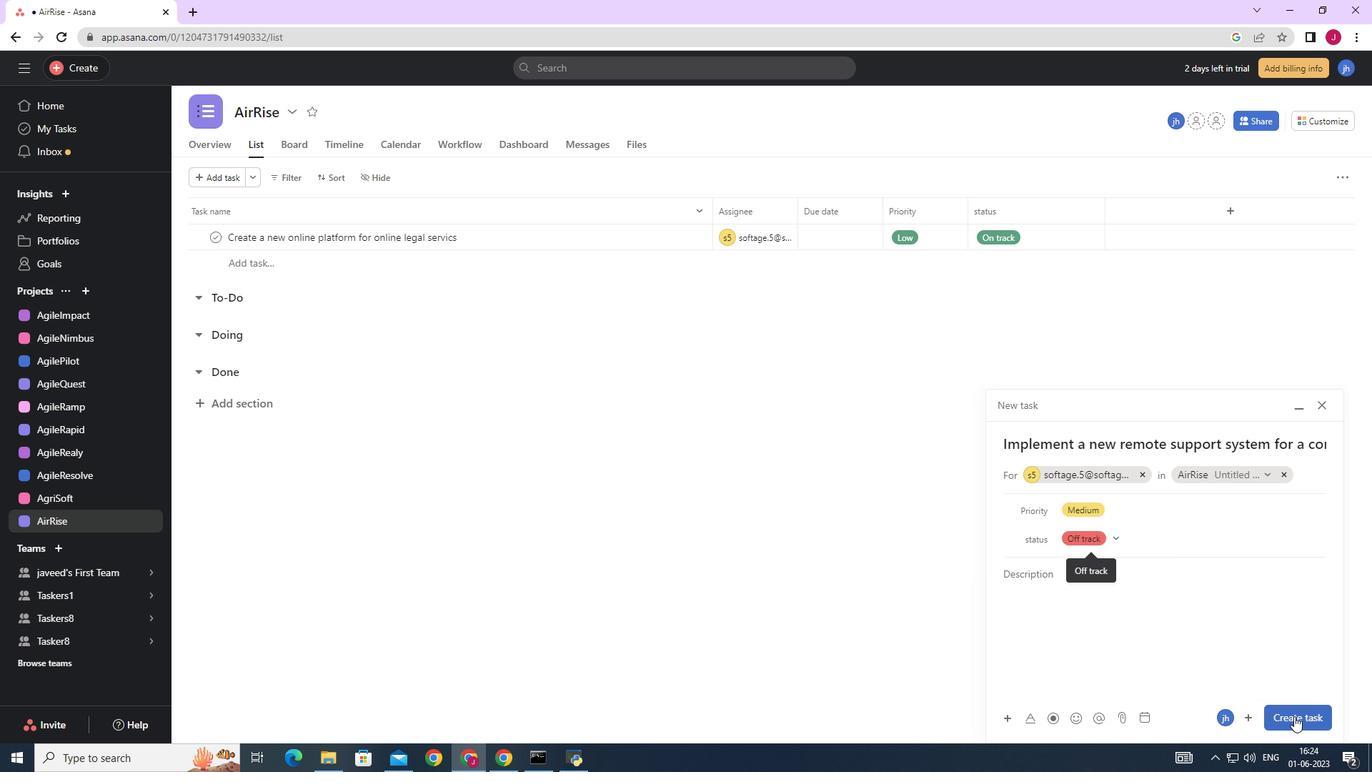 
Action: Mouse moved to (1282, 714)
Screenshot: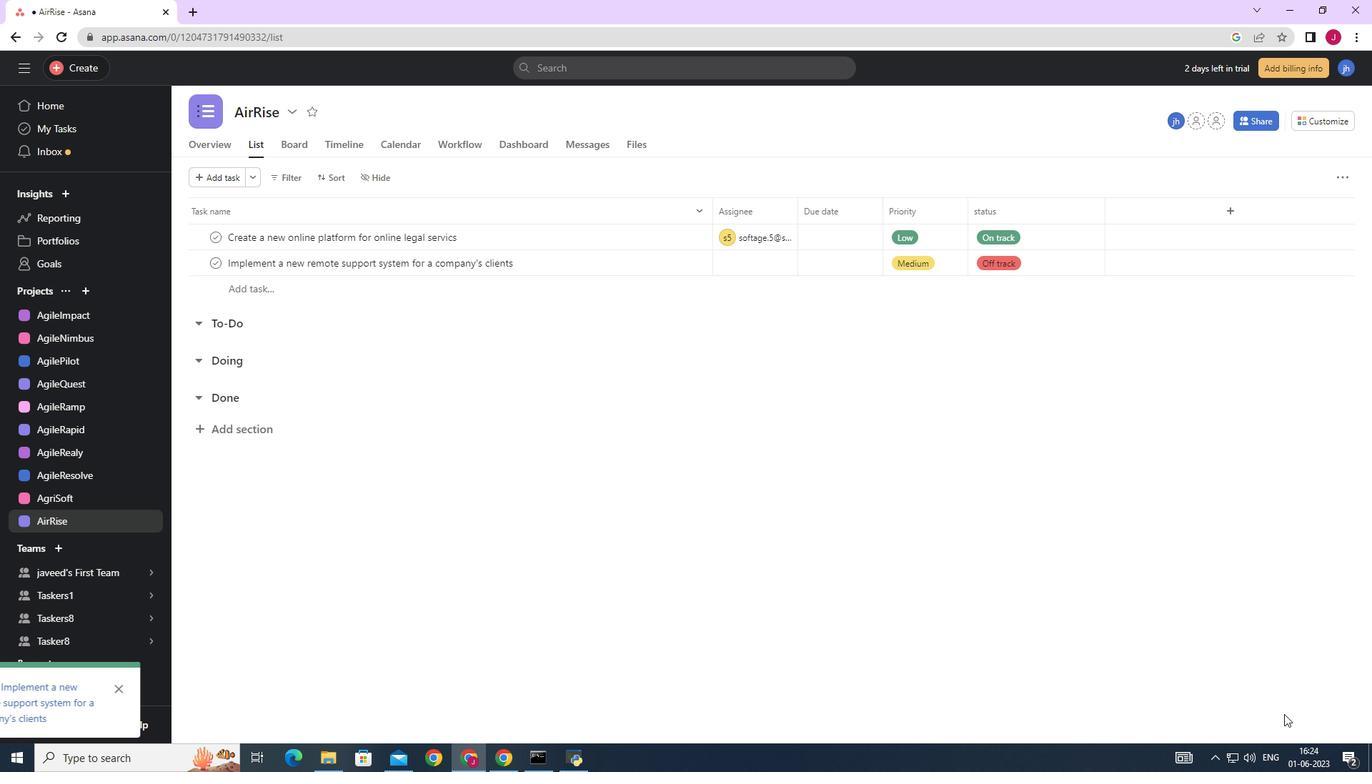 
